 Task: Search one way flight ticket for 2 adults, 2 children, 2 infants in seat in first from Durango: Durango√la Plata County Airport to Gillette: Gillette Campbell County Airport on 5-1-2023. Choice of flights is Southwest. Number of bags: 1 checked bag. Price is upto 105000. Outbound departure time preference is 16:30.
Action: Mouse moved to (224, 183)
Screenshot: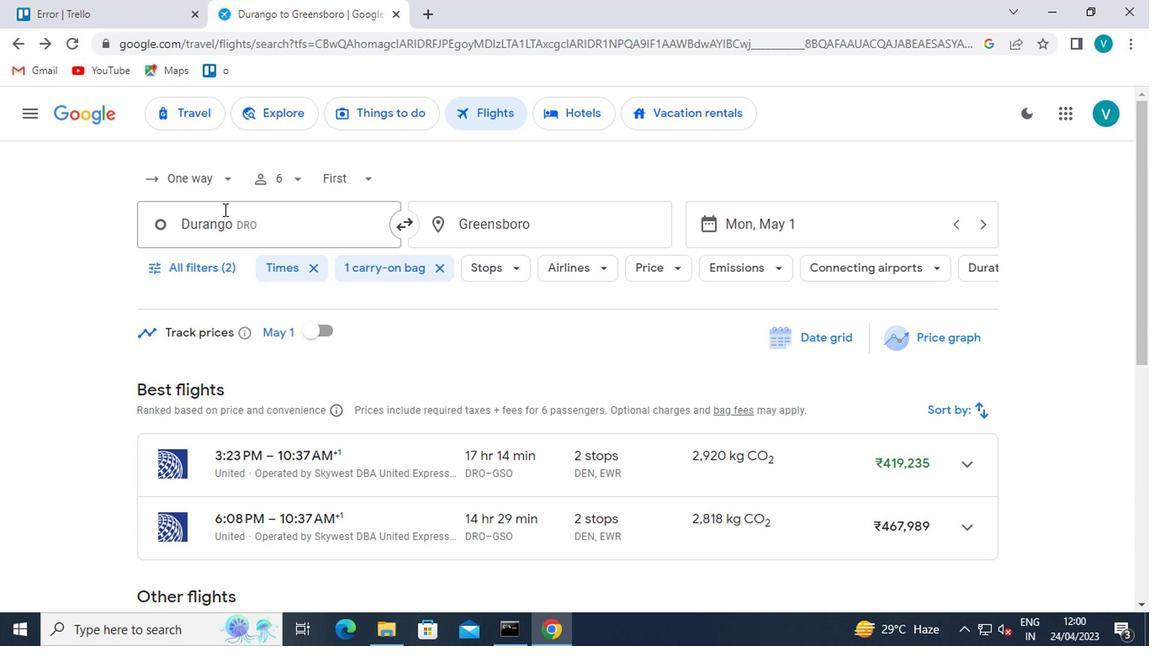 
Action: Mouse pressed left at (224, 183)
Screenshot: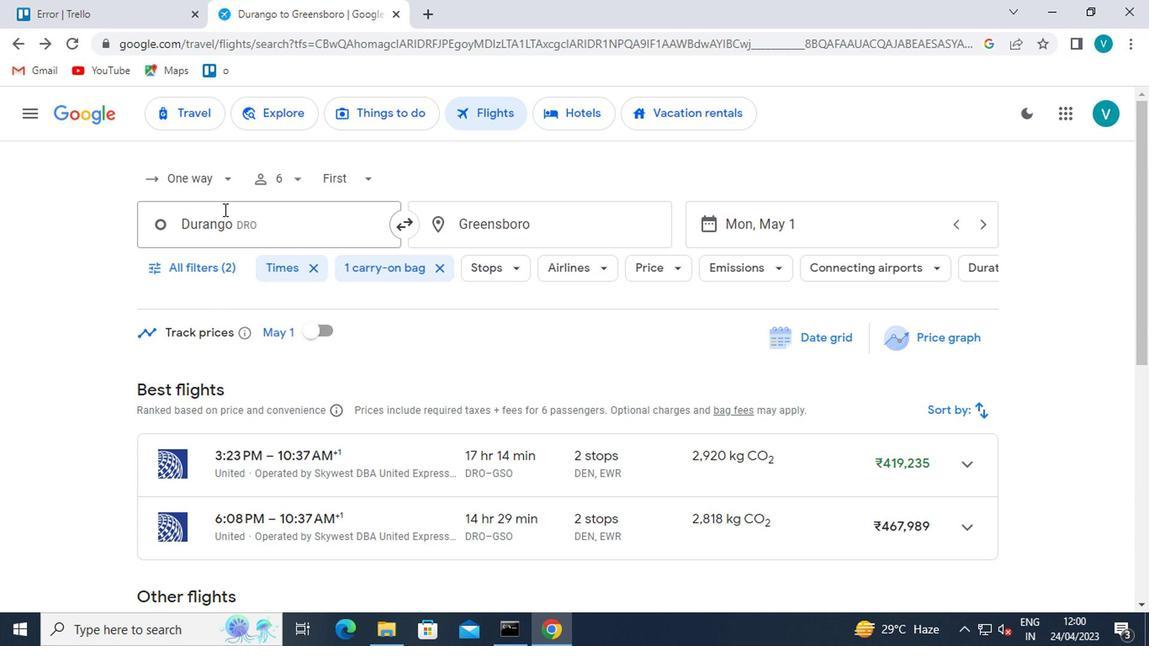 
Action: Mouse moved to (207, 265)
Screenshot: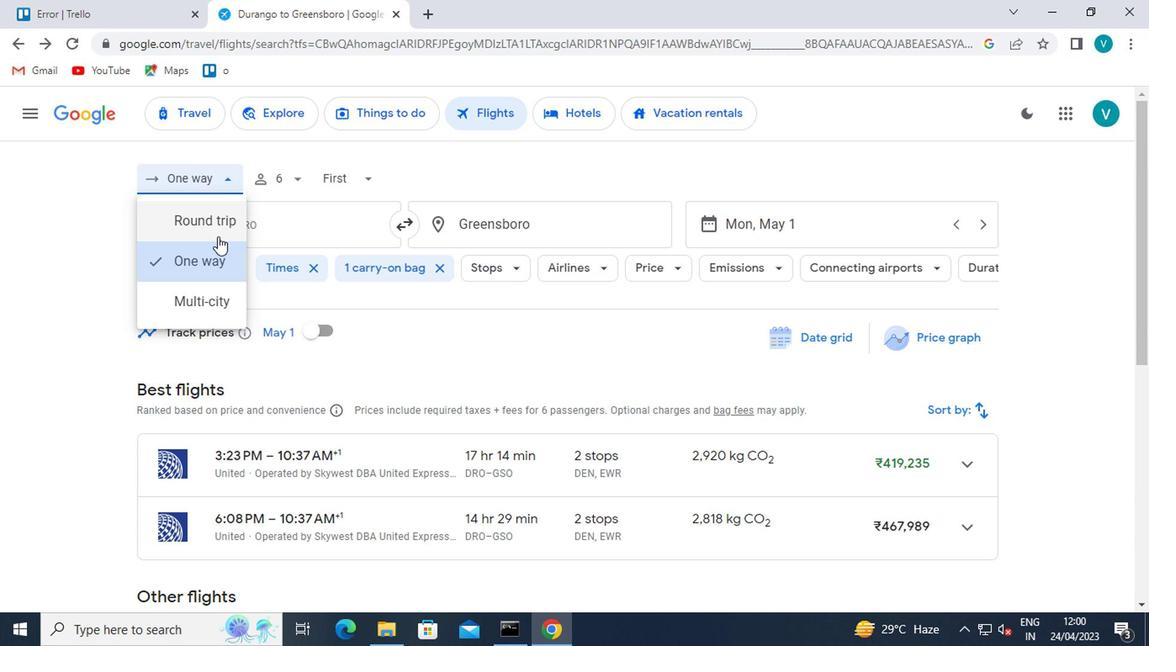 
Action: Mouse pressed left at (207, 265)
Screenshot: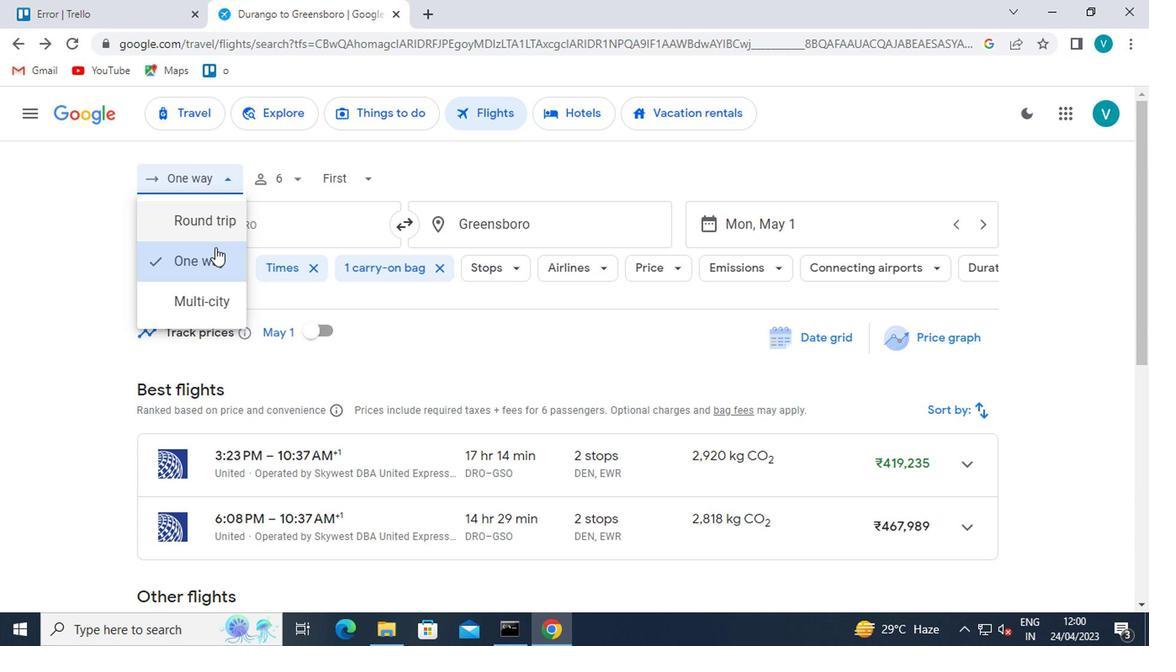 
Action: Mouse moved to (296, 181)
Screenshot: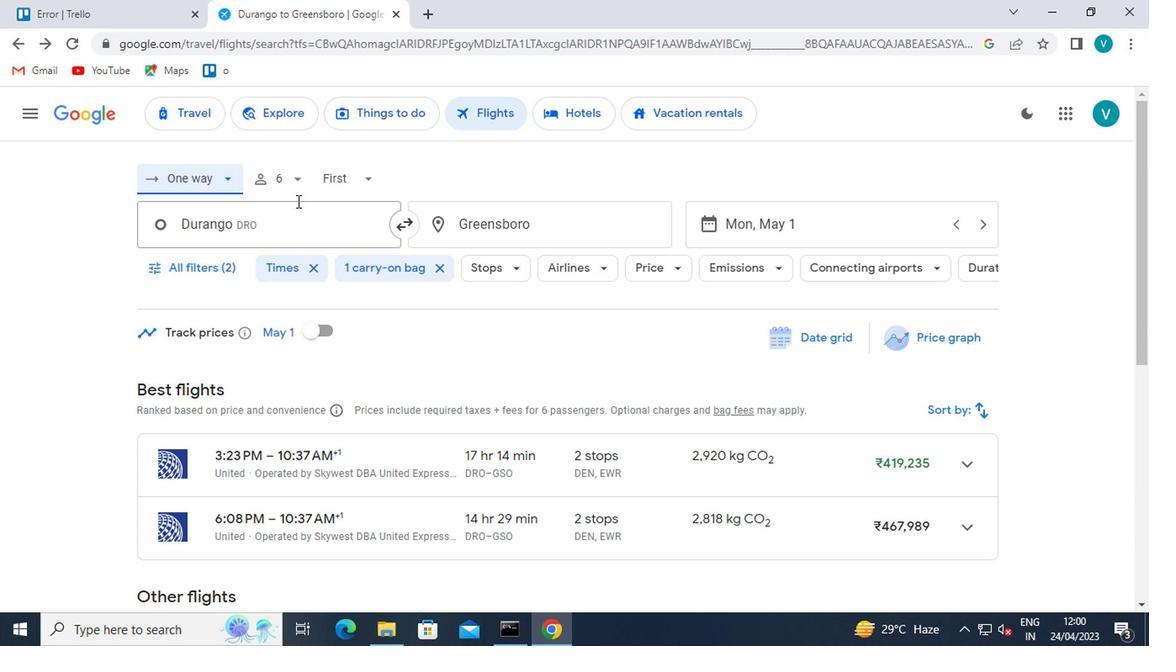 
Action: Mouse pressed left at (296, 181)
Screenshot: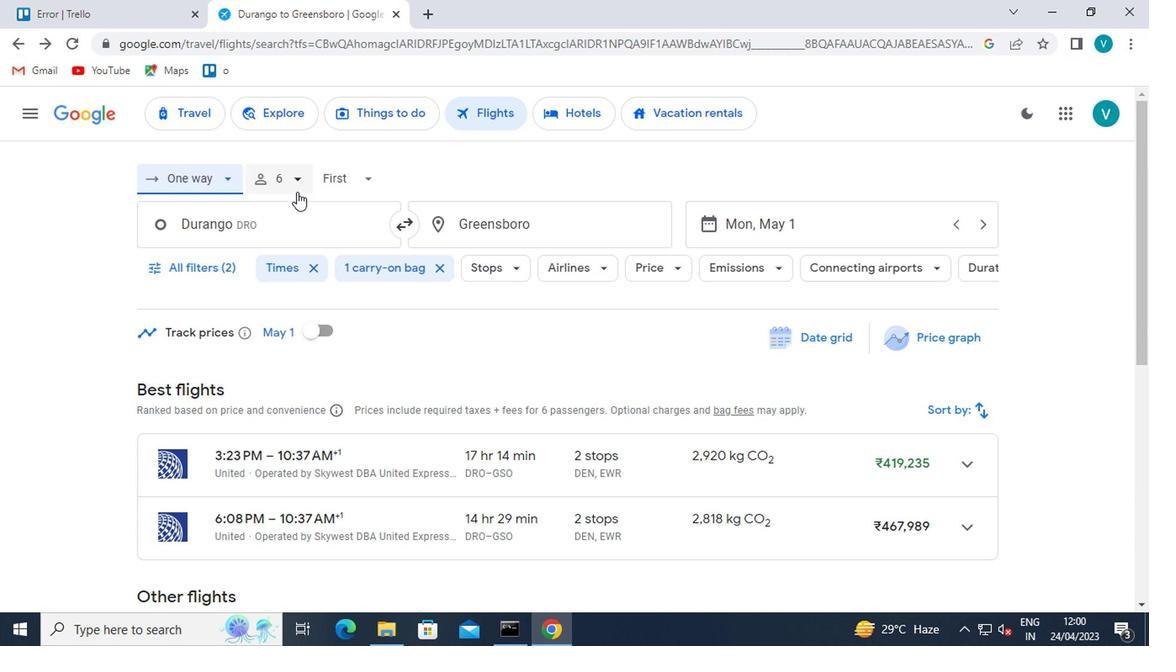 
Action: Mouse moved to (412, 392)
Screenshot: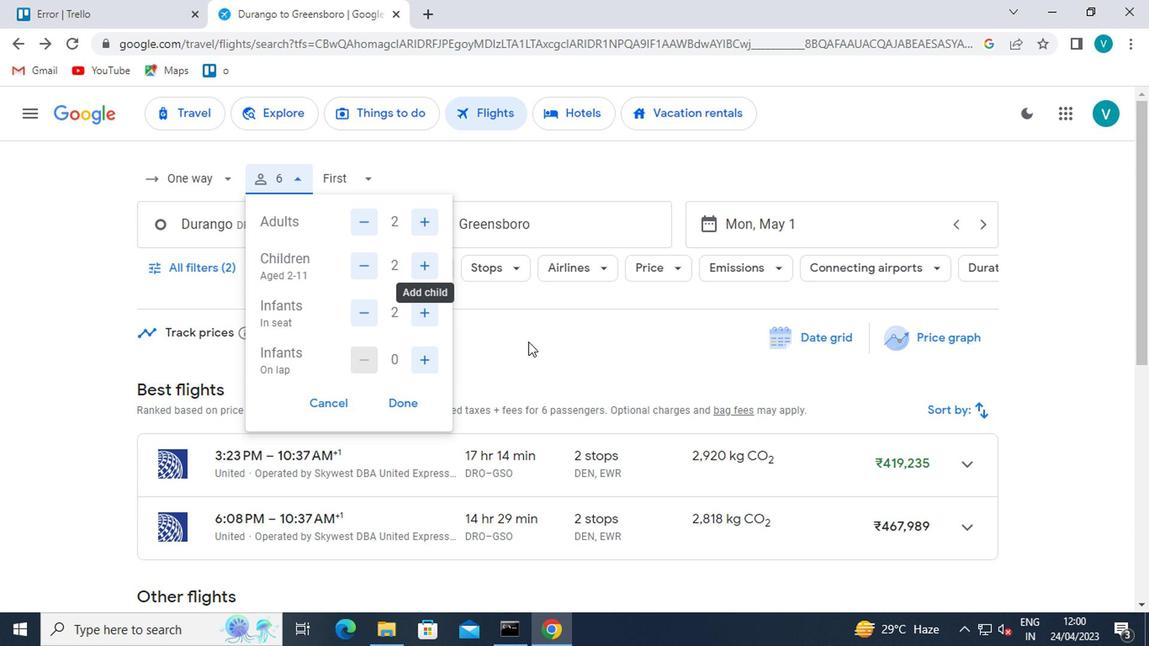 
Action: Mouse pressed left at (412, 392)
Screenshot: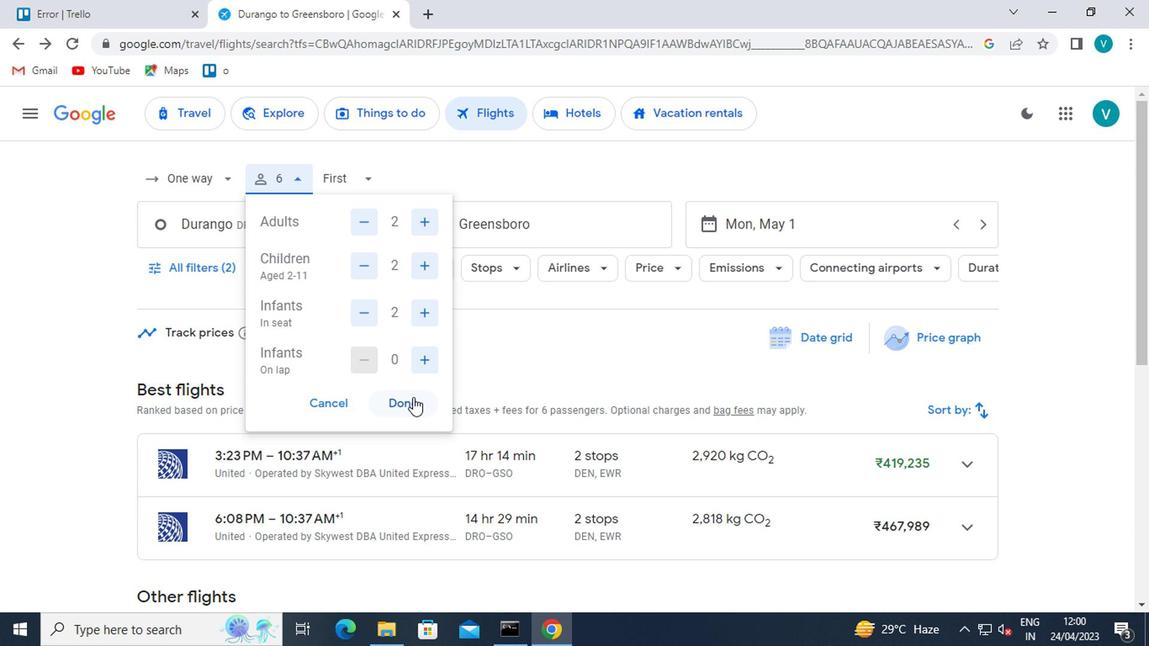 
Action: Mouse moved to (286, 223)
Screenshot: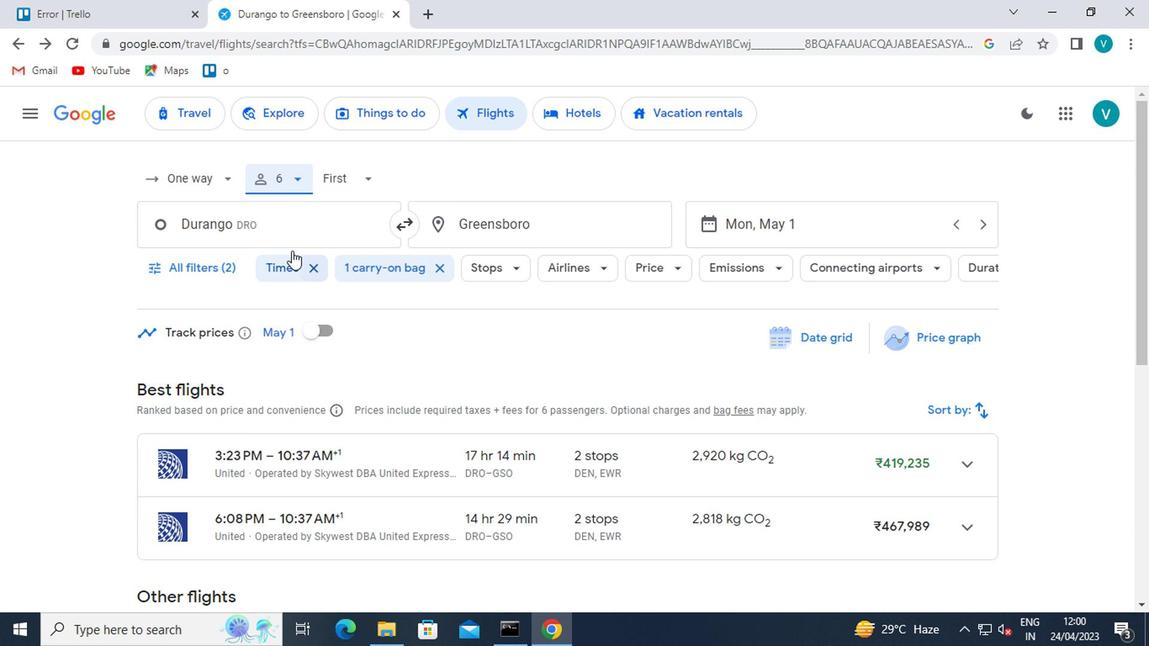 
Action: Mouse pressed left at (286, 223)
Screenshot: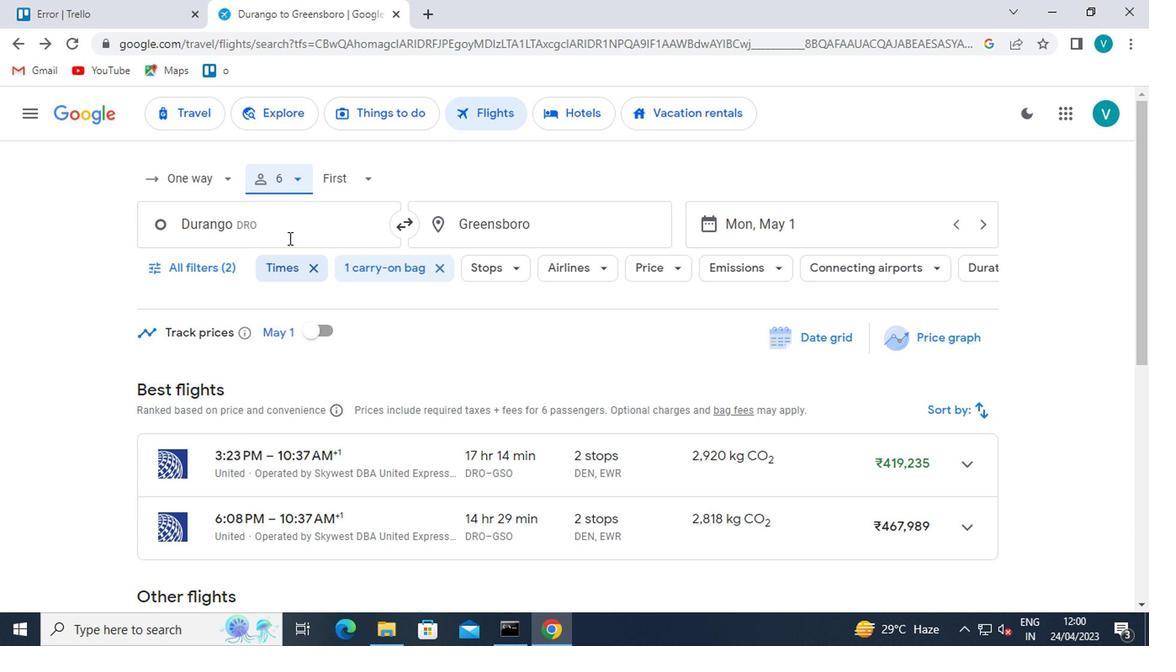 
Action: Mouse moved to (303, 315)
Screenshot: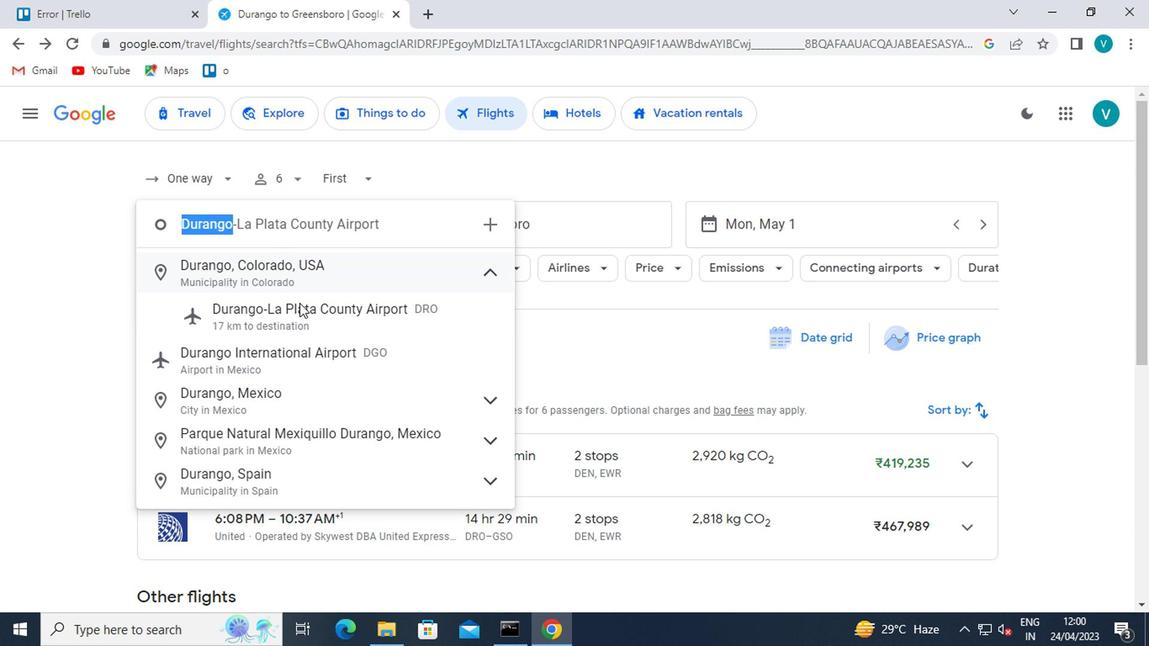 
Action: Mouse pressed left at (303, 315)
Screenshot: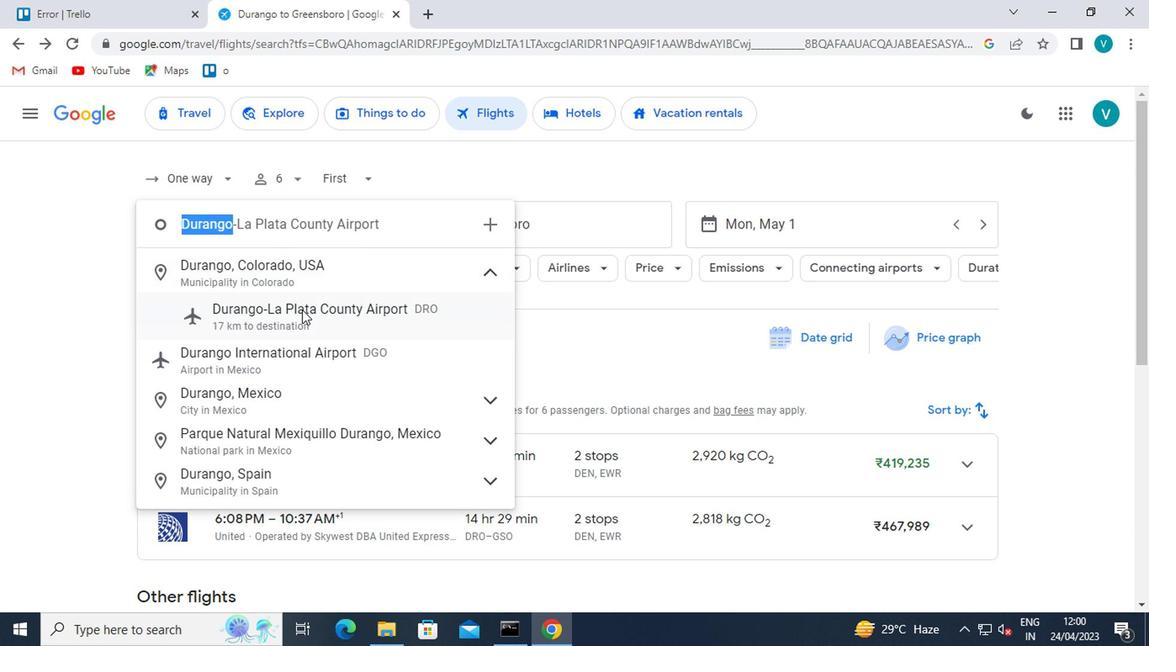 
Action: Mouse moved to (568, 226)
Screenshot: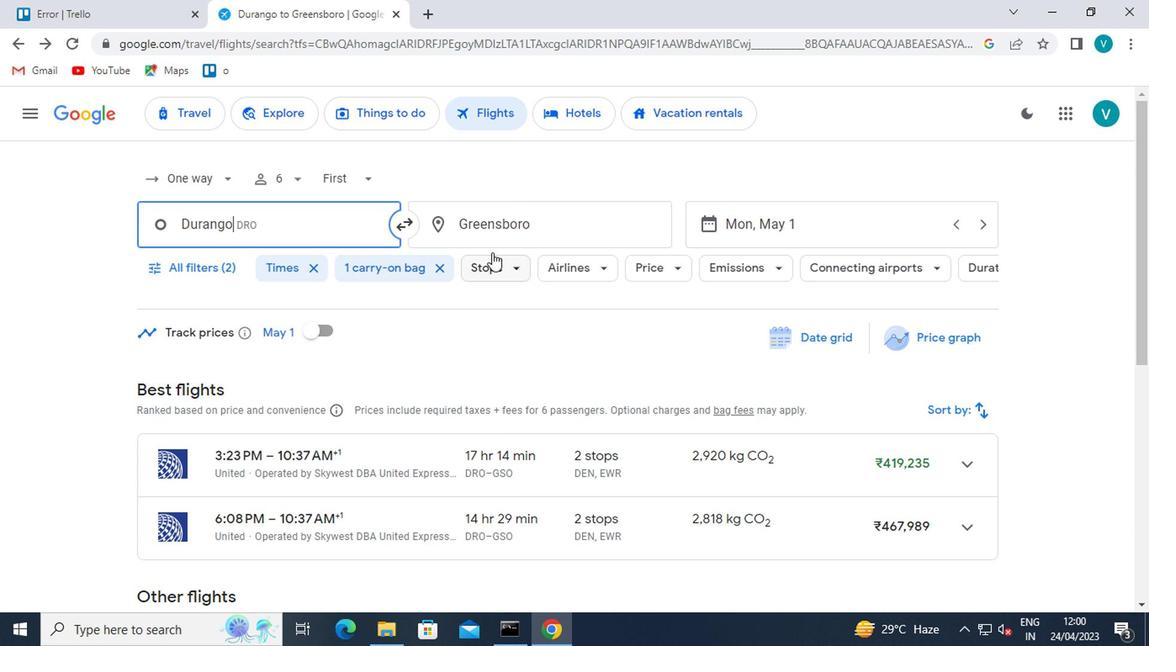 
Action: Mouse pressed left at (568, 226)
Screenshot: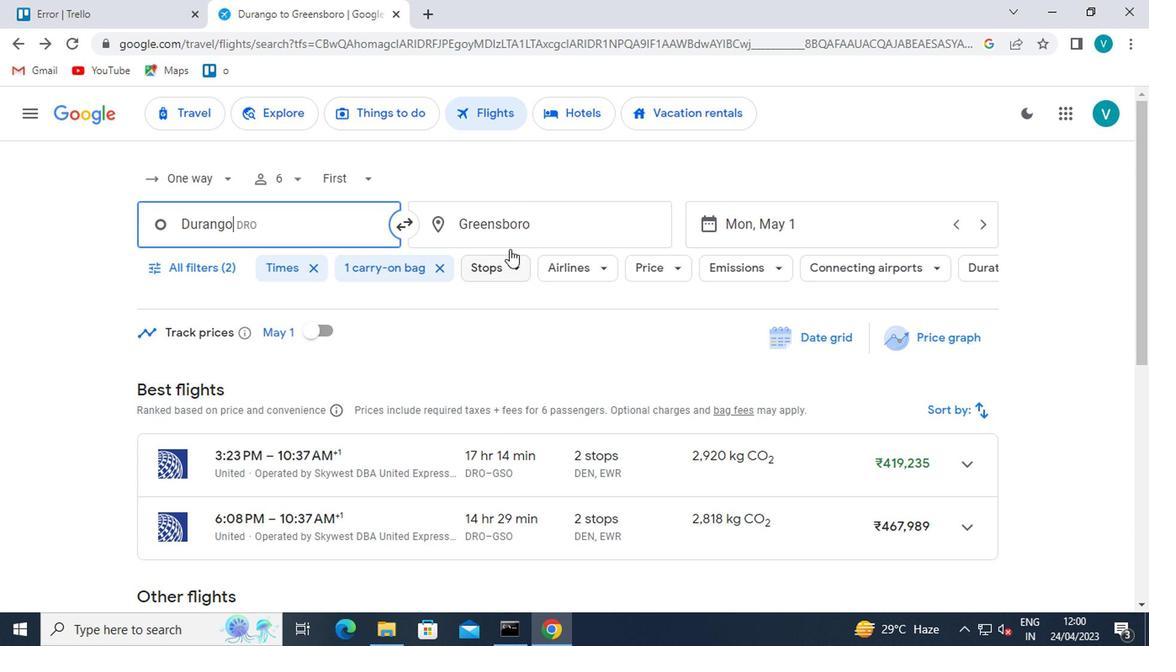 
Action: Key pressed <Key.shift>GILLETTE
Screenshot: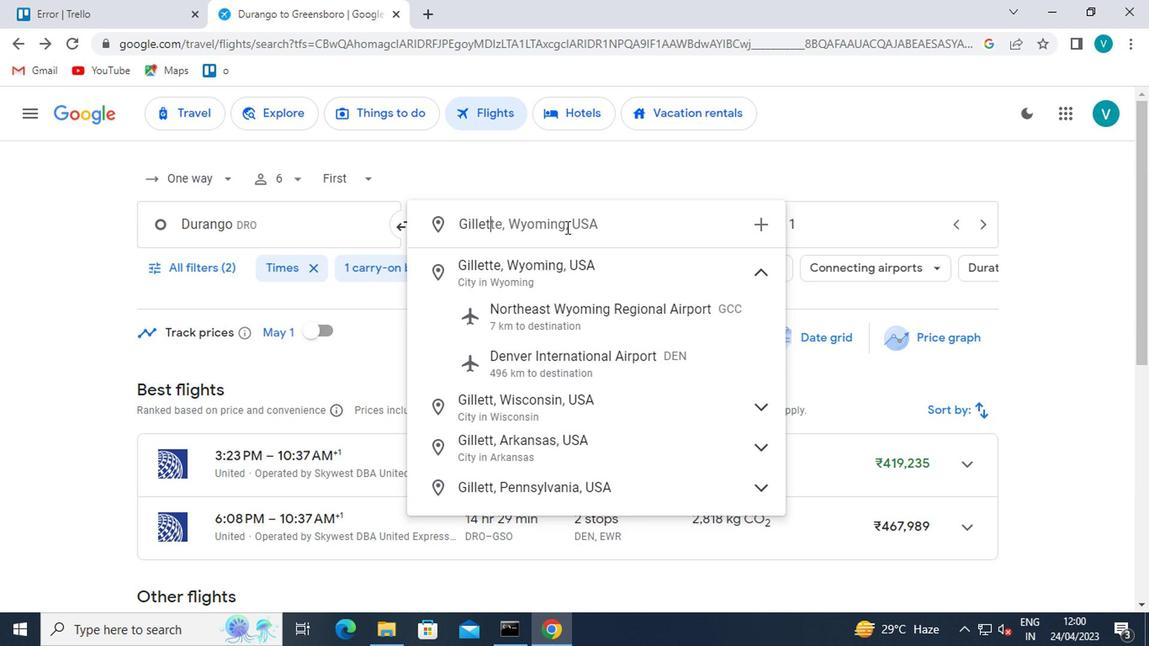 
Action: Mouse moved to (586, 210)
Screenshot: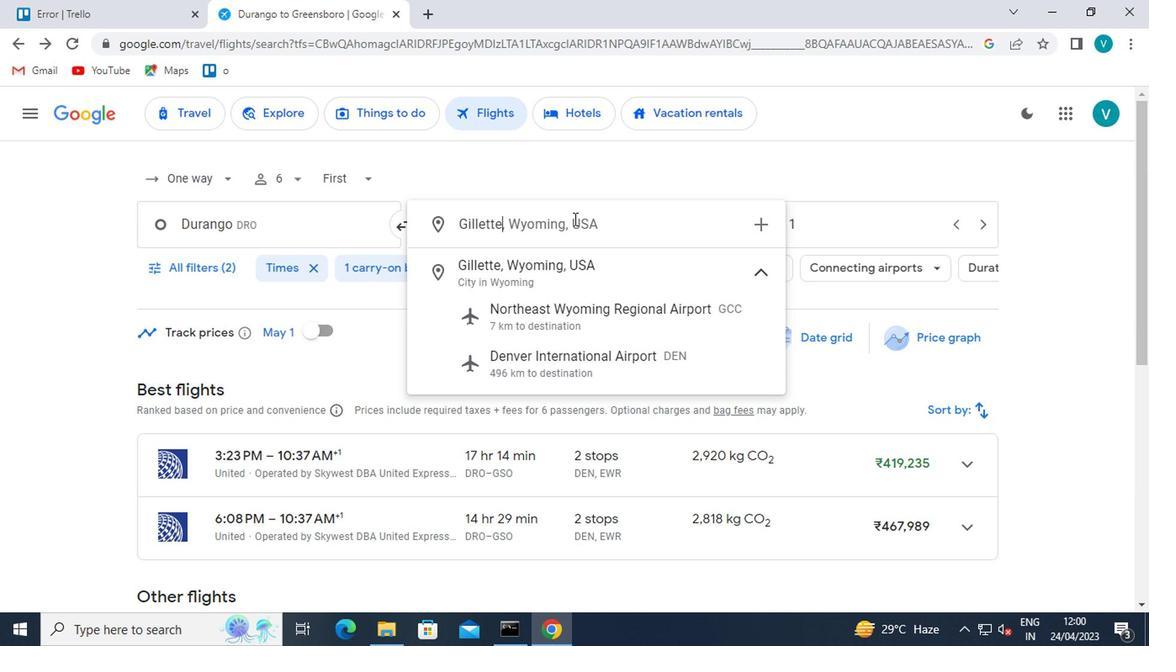 
Action: Key pressed <Key.enter>
Screenshot: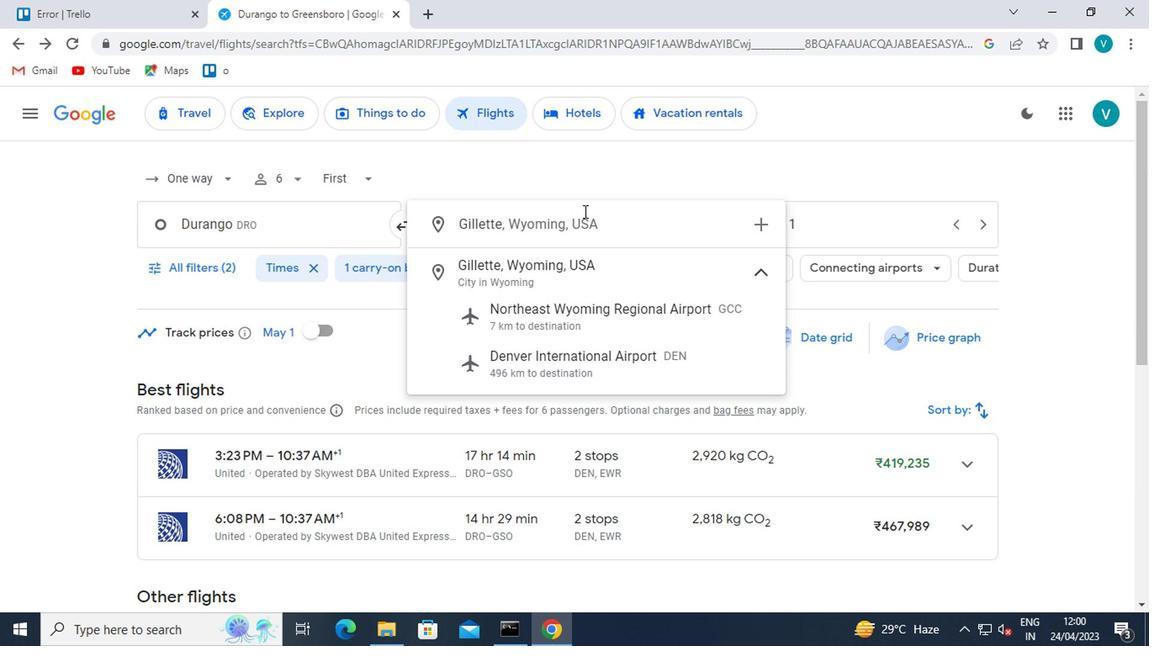 
Action: Mouse moved to (836, 232)
Screenshot: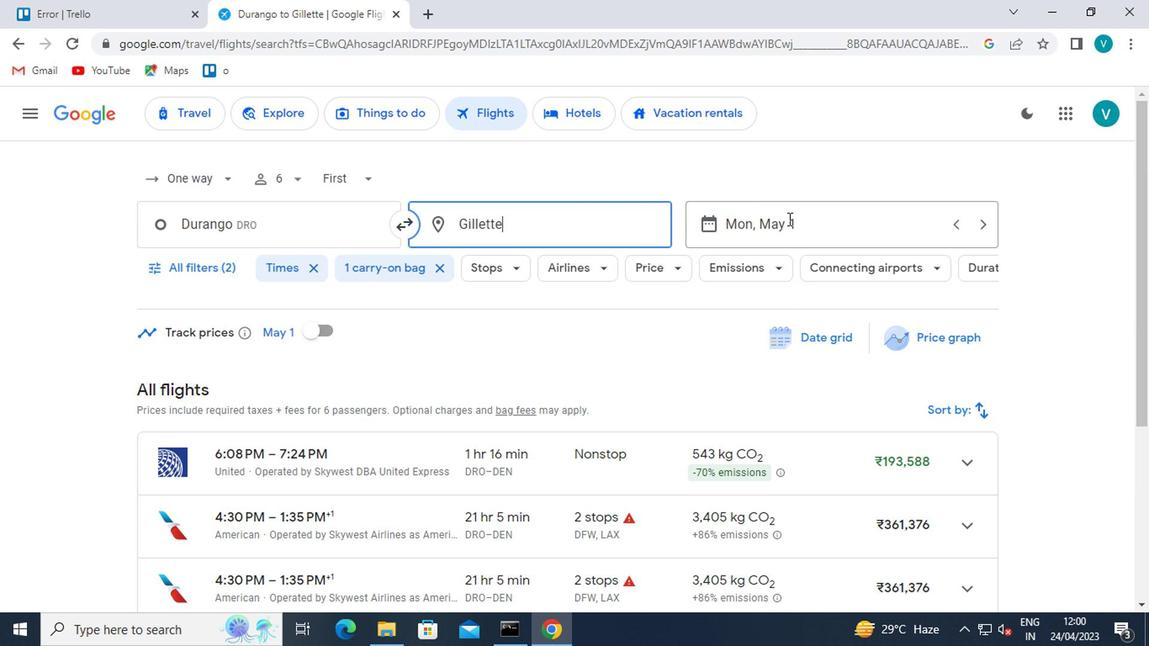
Action: Mouse pressed left at (836, 232)
Screenshot: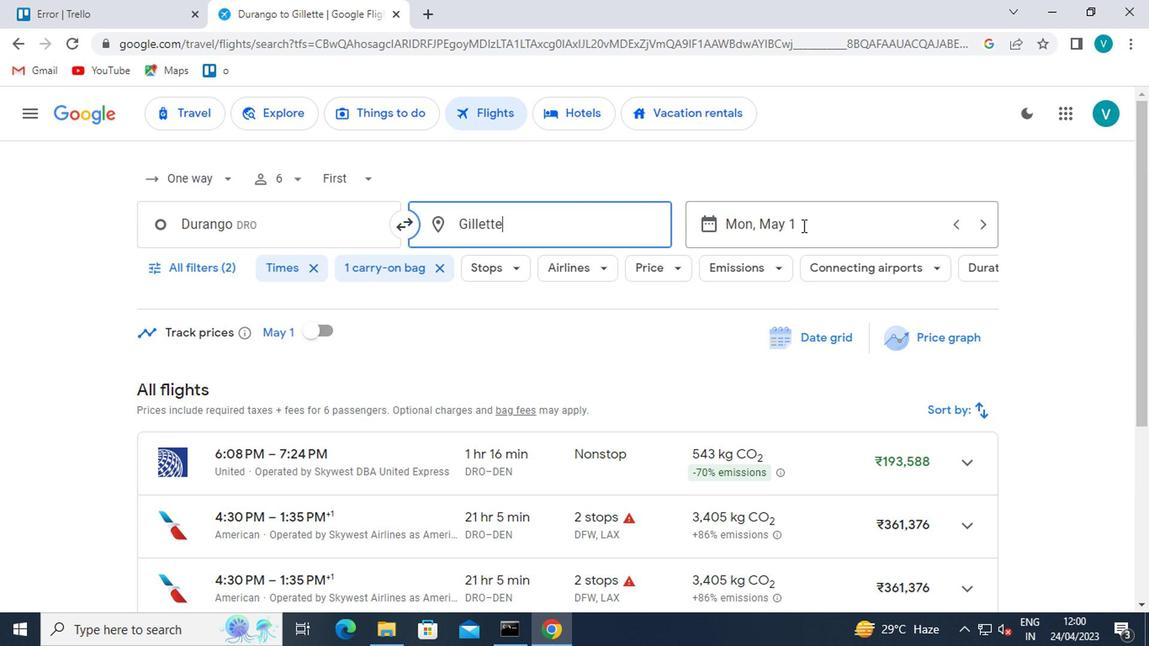 
Action: Mouse moved to (786, 295)
Screenshot: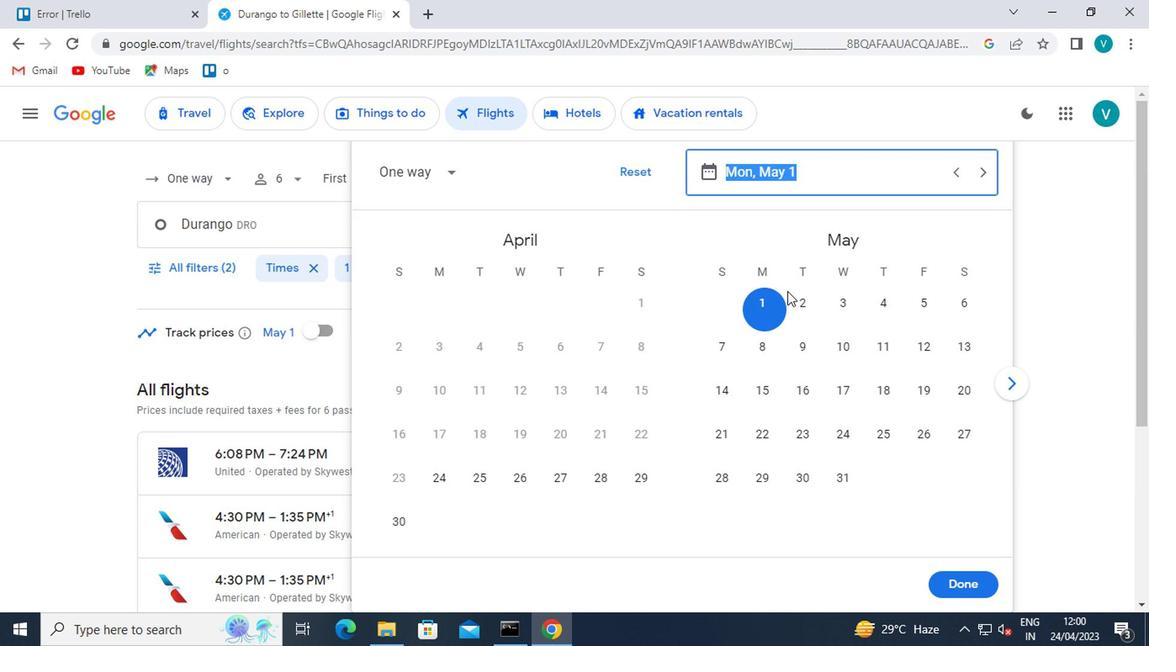 
Action: Mouse pressed left at (786, 295)
Screenshot: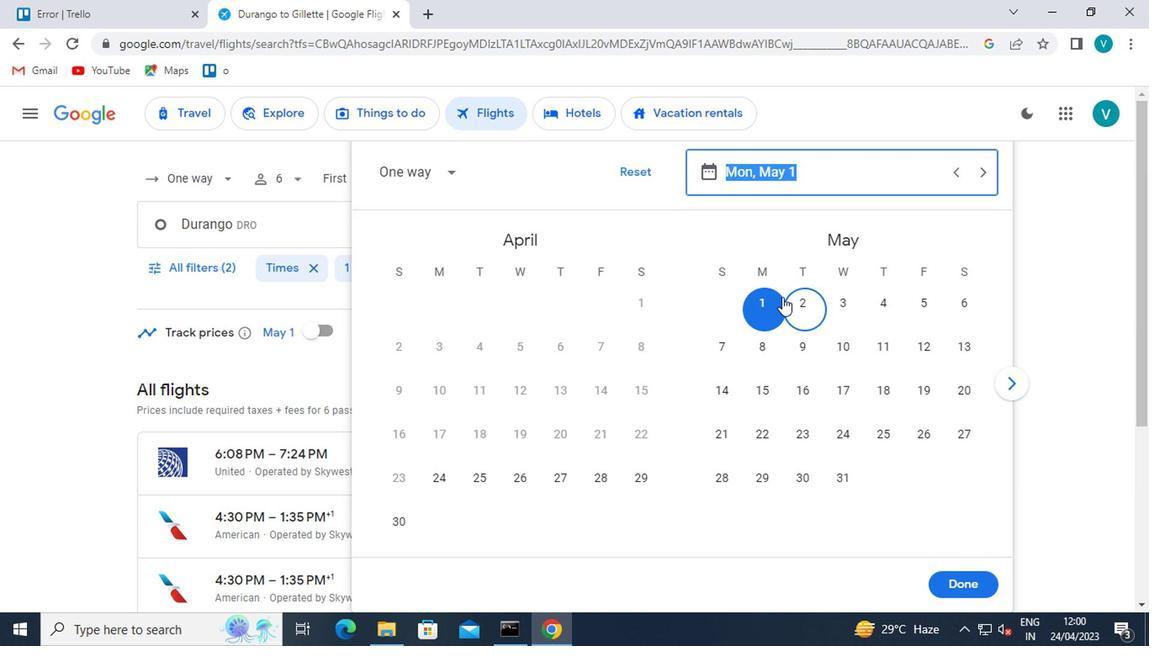 
Action: Mouse moved to (992, 574)
Screenshot: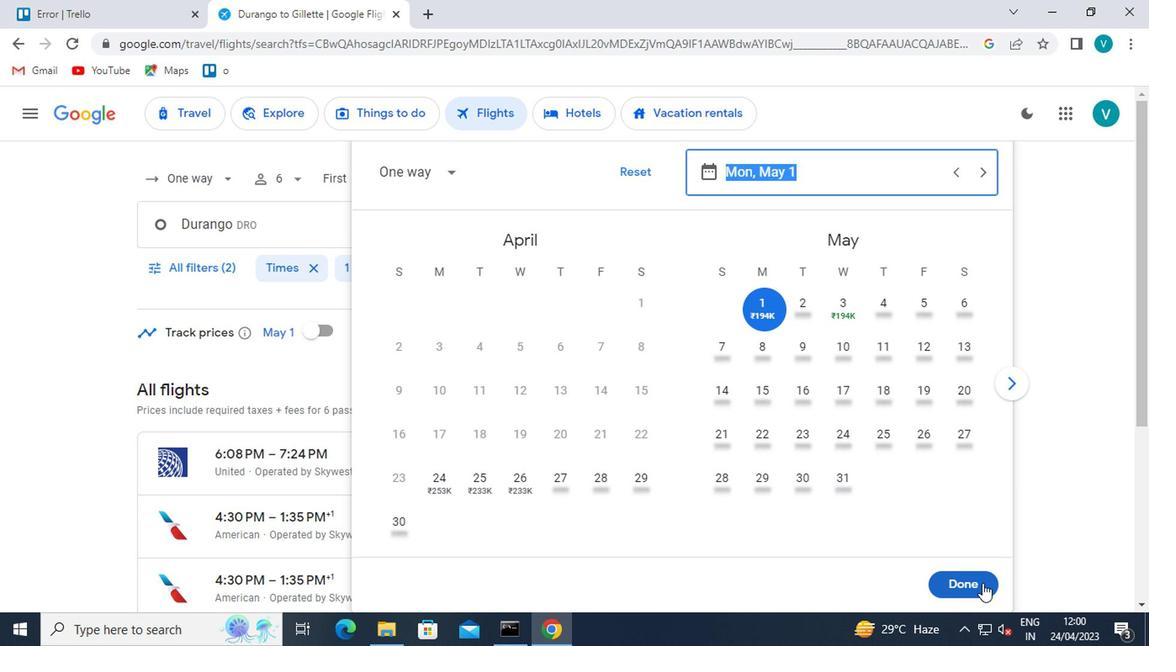 
Action: Mouse pressed left at (992, 574)
Screenshot: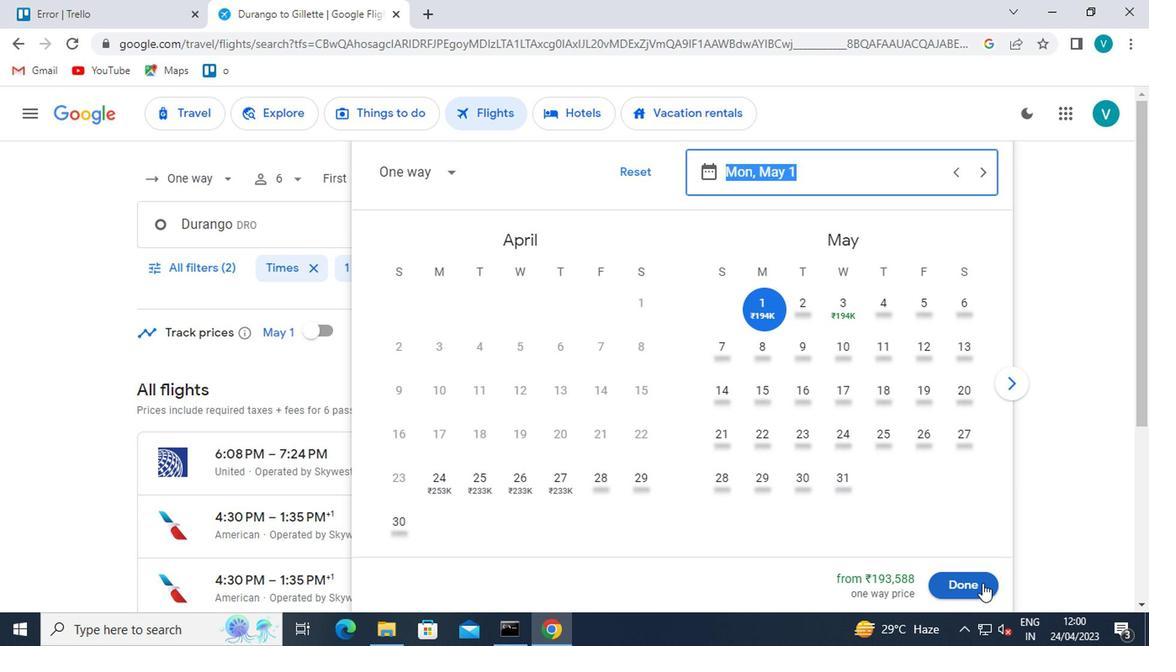 
Action: Mouse moved to (213, 270)
Screenshot: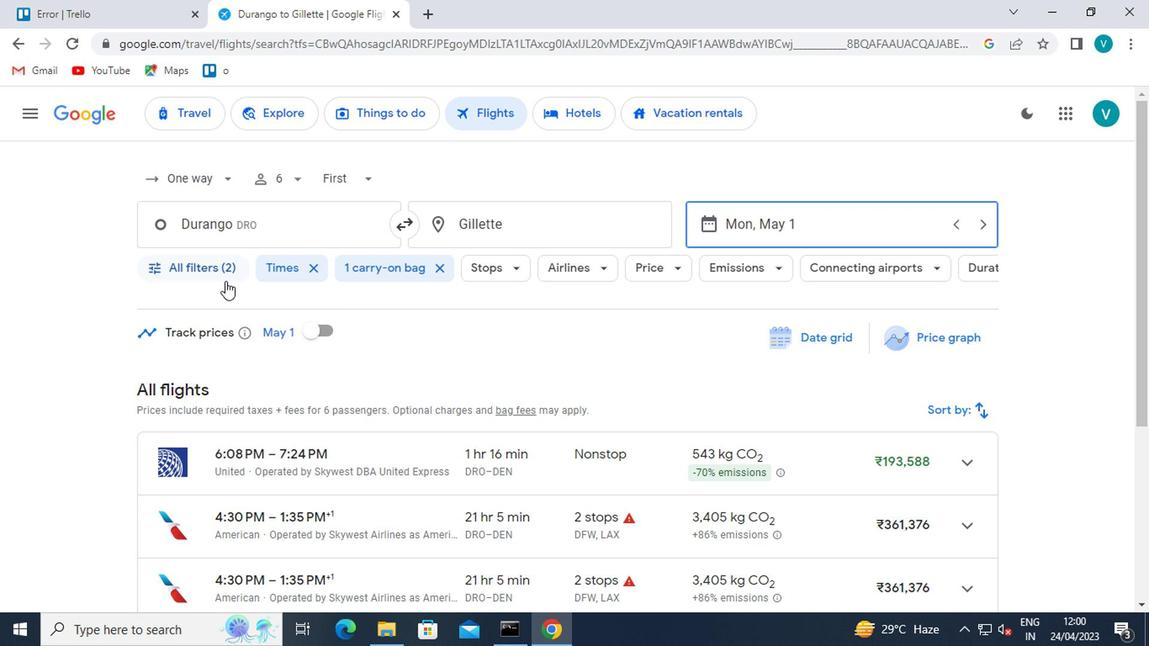 
Action: Mouse pressed left at (213, 270)
Screenshot: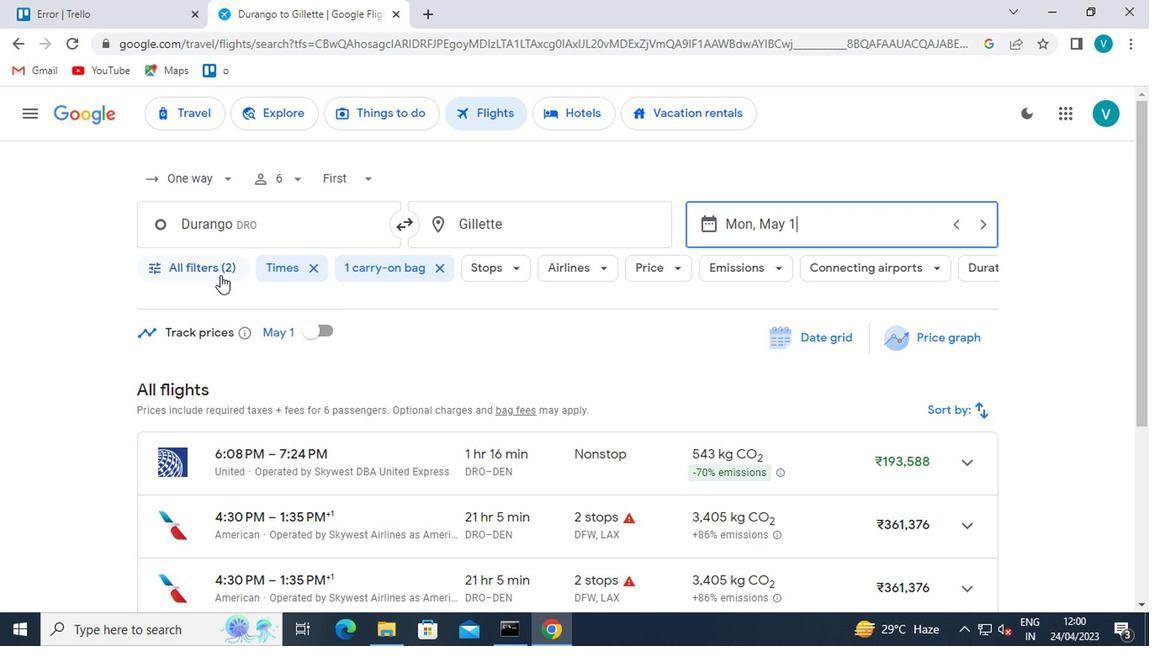 
Action: Mouse moved to (343, 447)
Screenshot: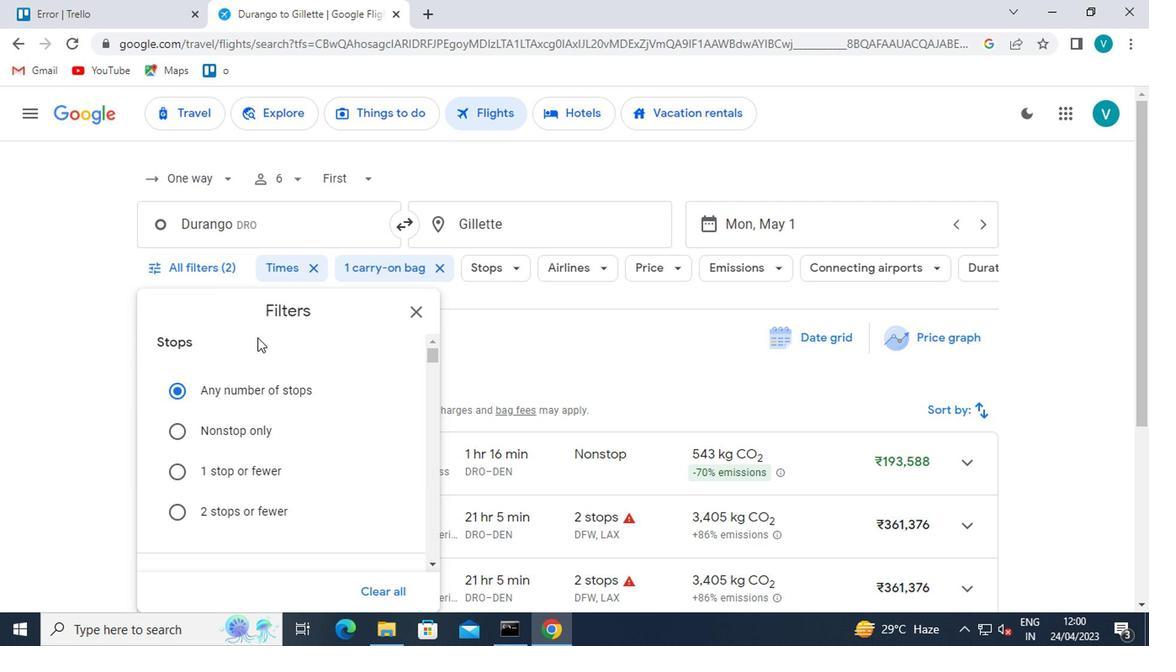 
Action: Mouse scrolled (343, 446) with delta (0, 0)
Screenshot: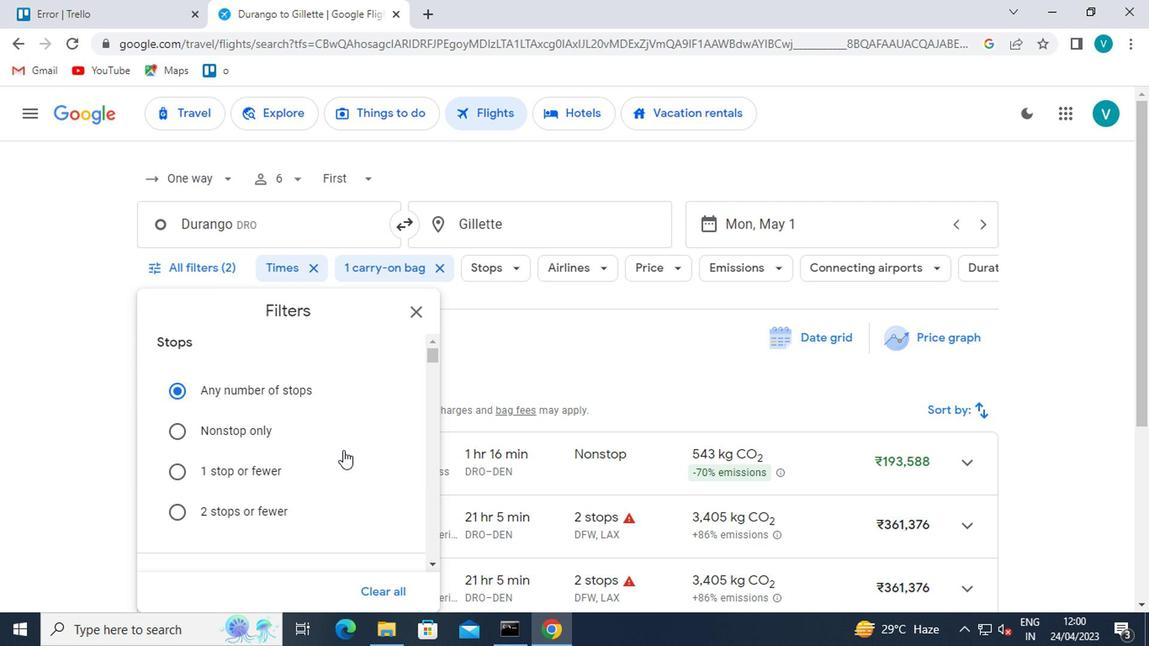 
Action: Mouse moved to (344, 447)
Screenshot: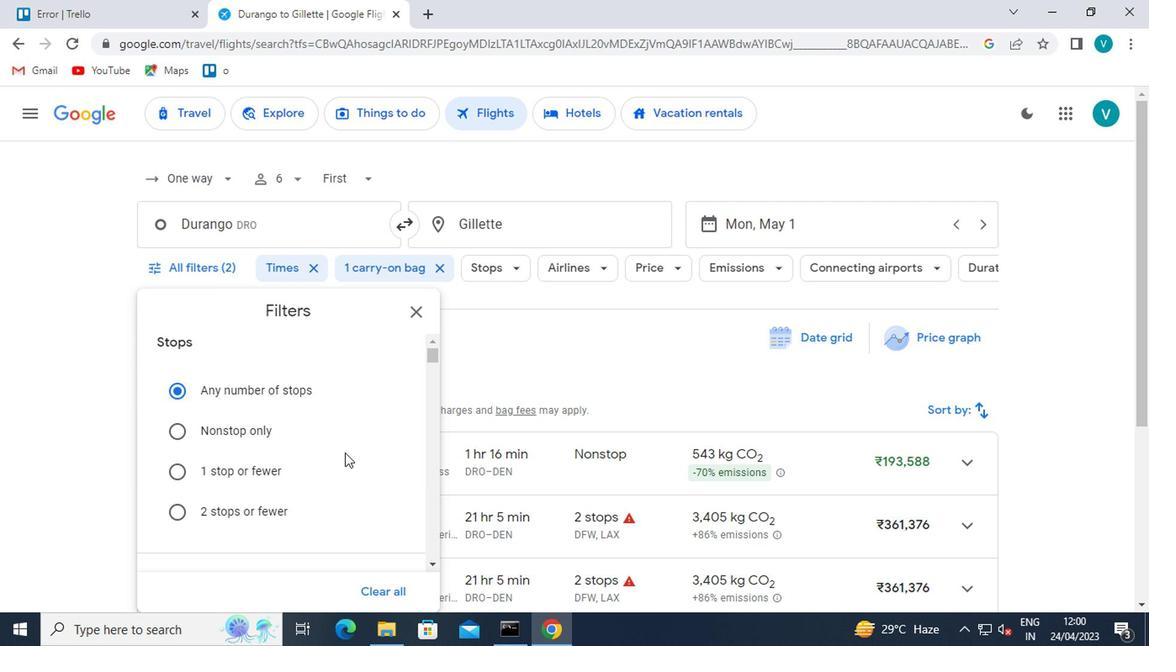 
Action: Mouse scrolled (344, 447) with delta (0, 0)
Screenshot: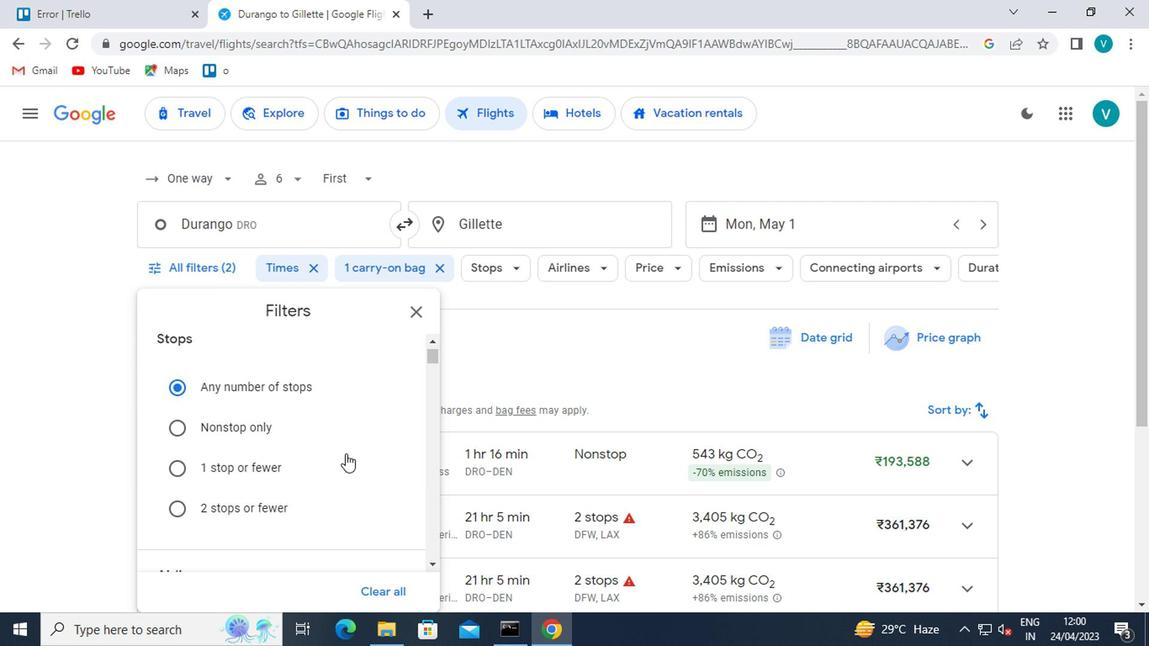 
Action: Mouse scrolled (344, 447) with delta (0, 0)
Screenshot: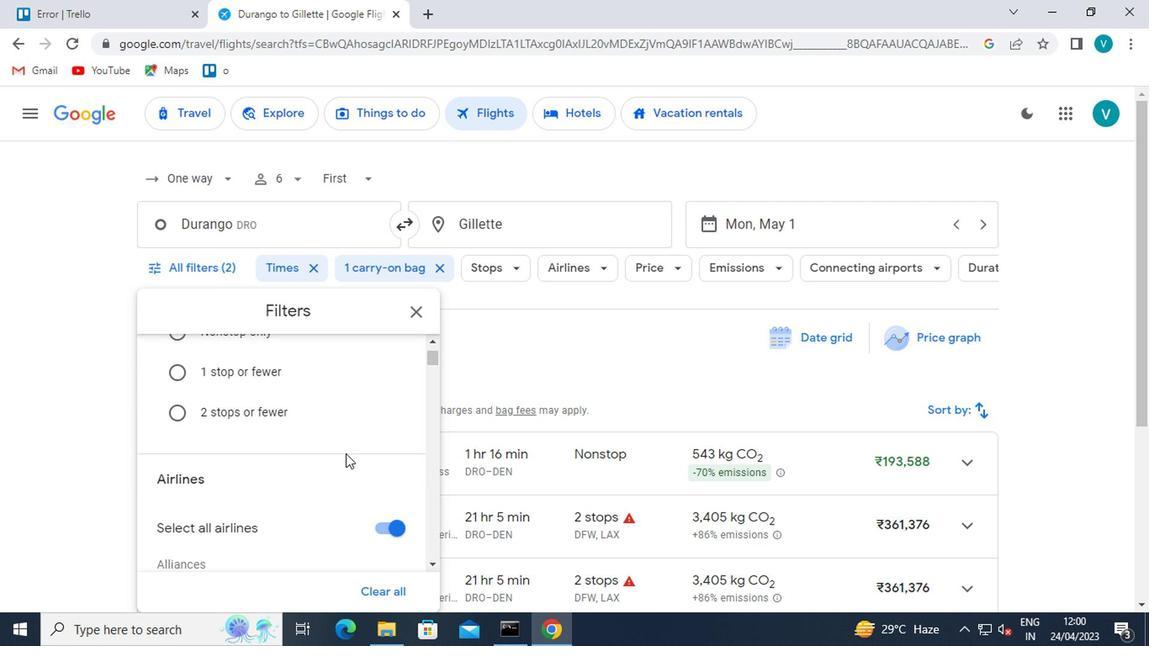 
Action: Mouse scrolled (344, 447) with delta (0, 0)
Screenshot: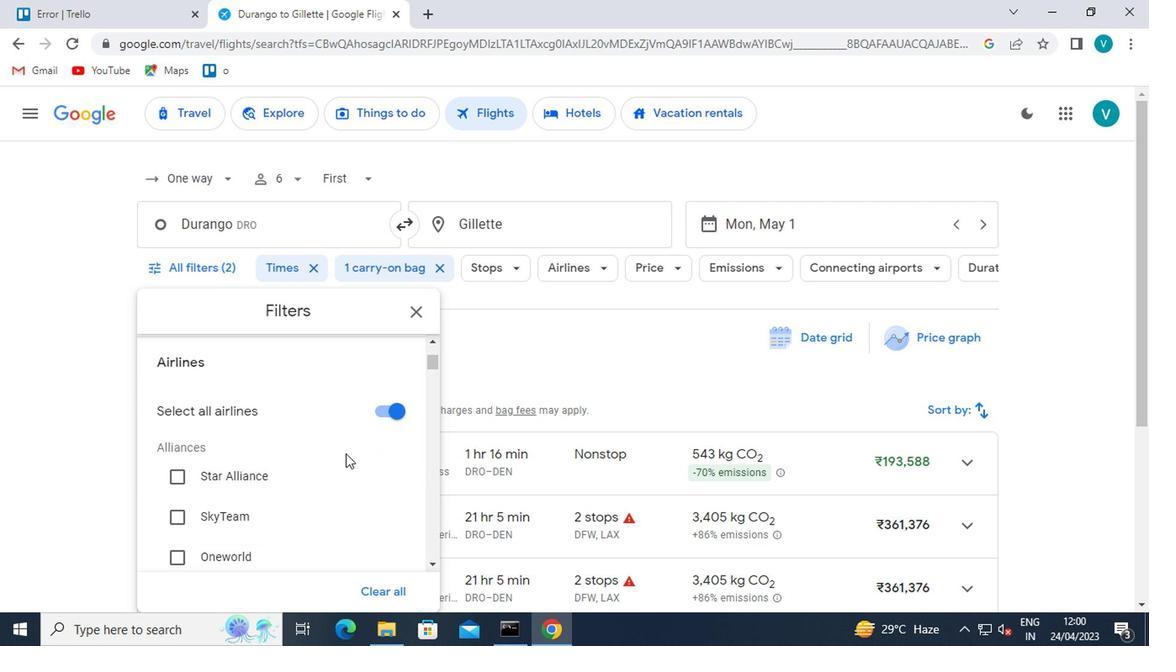 
Action: Mouse scrolled (344, 447) with delta (0, 0)
Screenshot: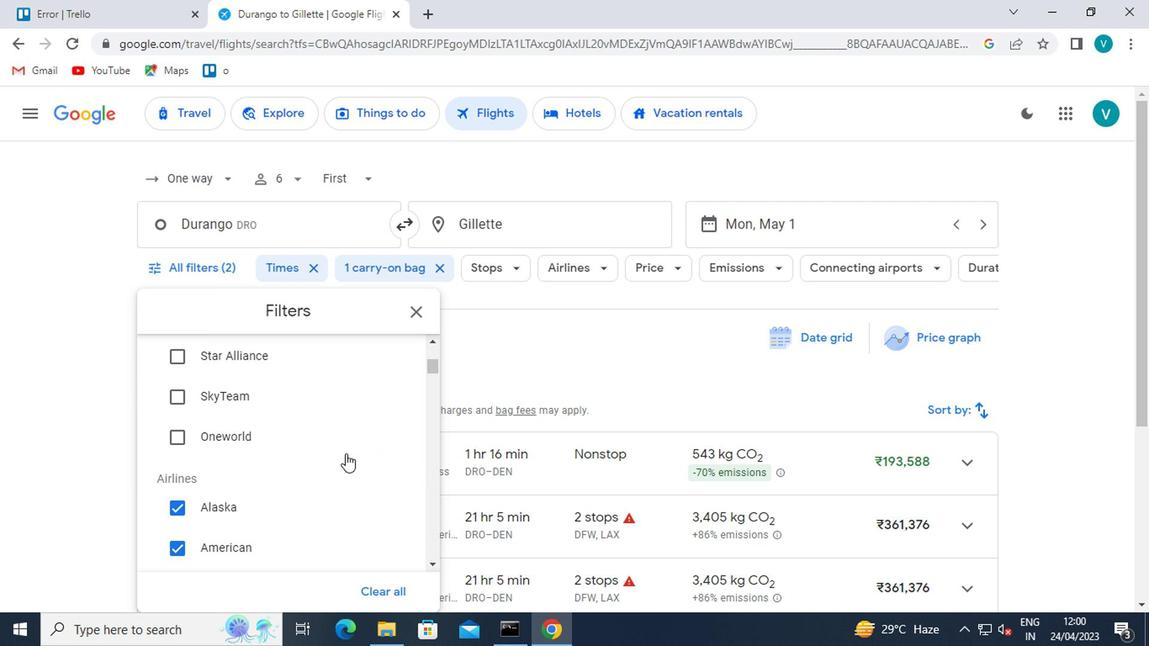 
Action: Mouse scrolled (344, 447) with delta (0, 0)
Screenshot: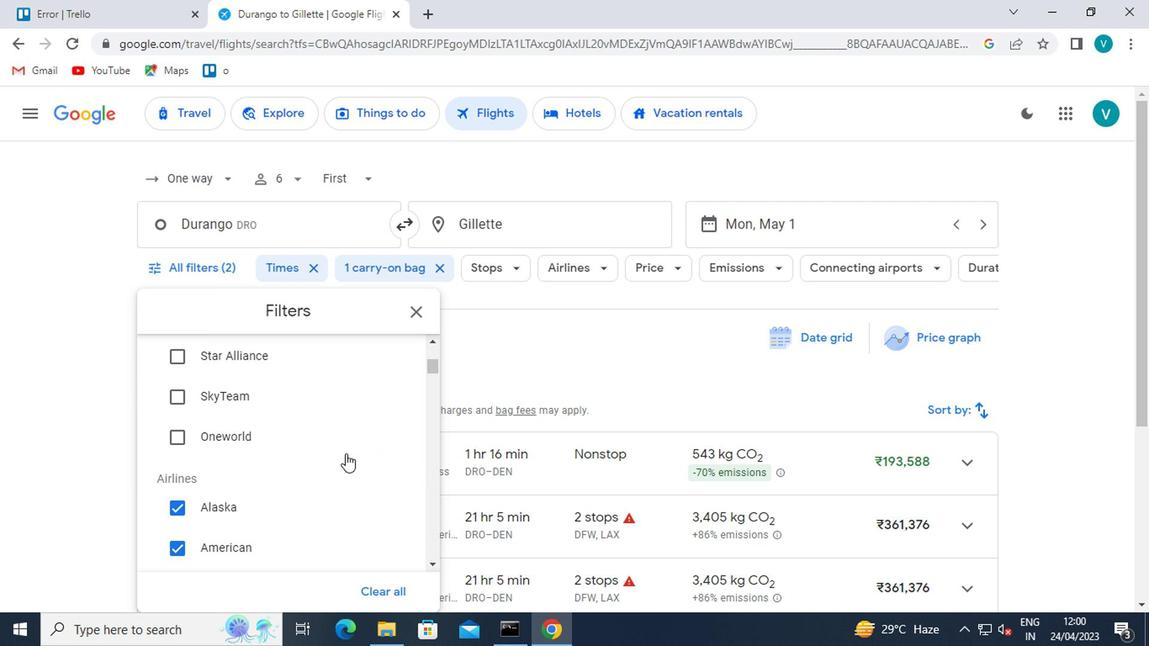 
Action: Mouse scrolled (344, 447) with delta (0, 0)
Screenshot: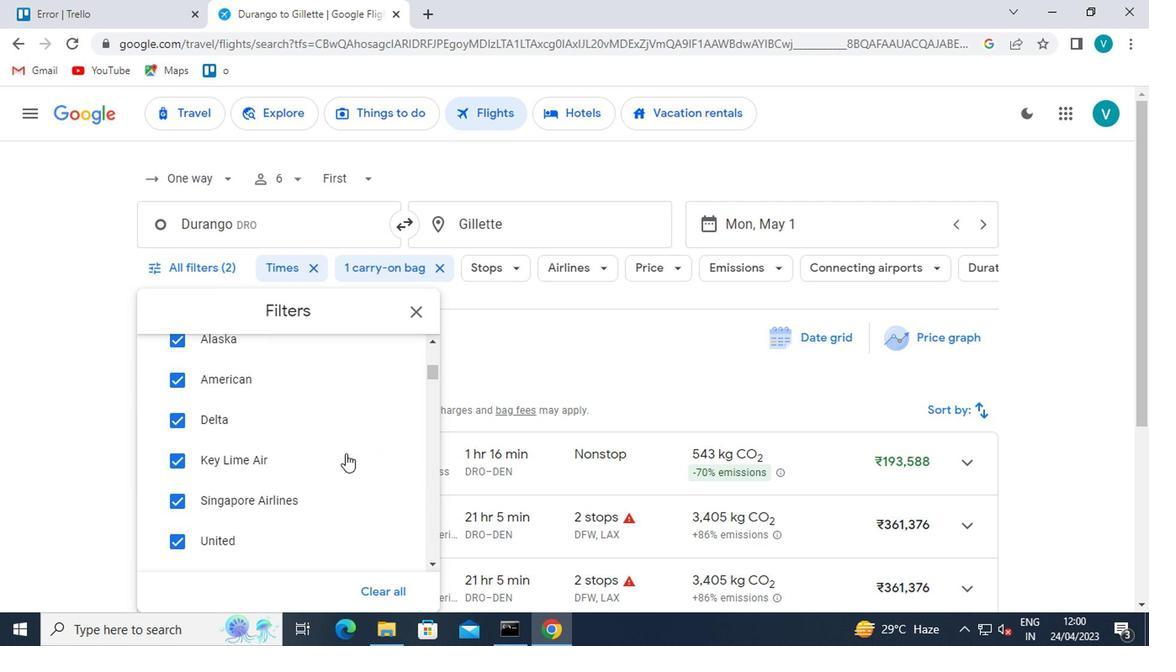 
Action: Mouse scrolled (344, 447) with delta (0, 0)
Screenshot: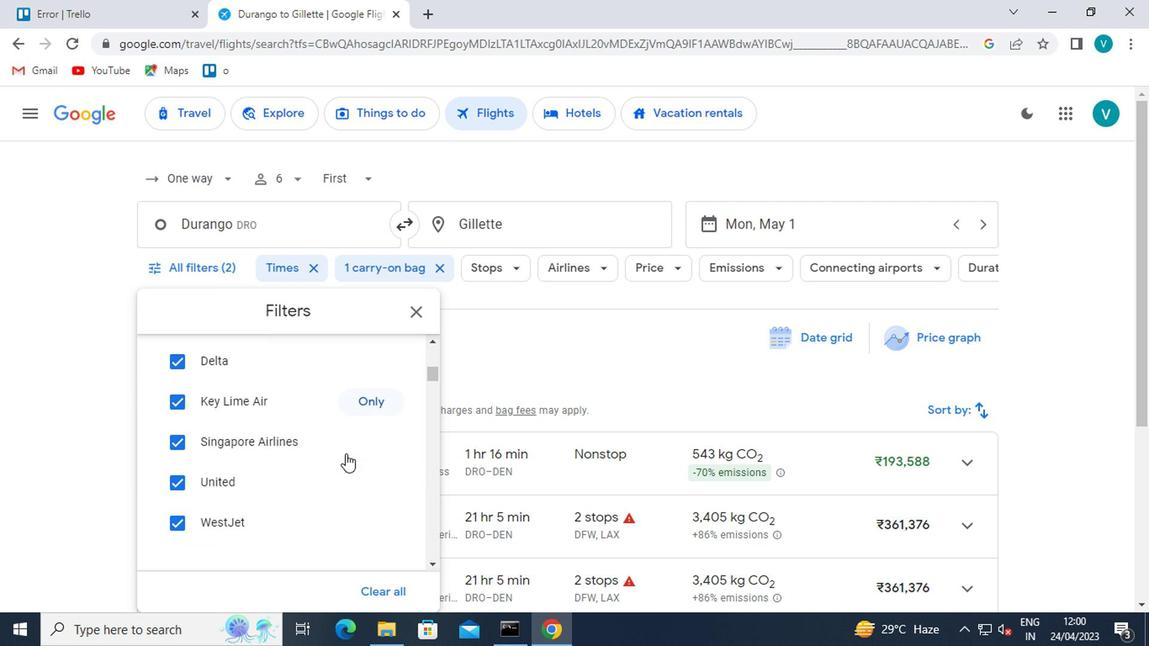 
Action: Mouse scrolled (344, 447) with delta (0, 0)
Screenshot: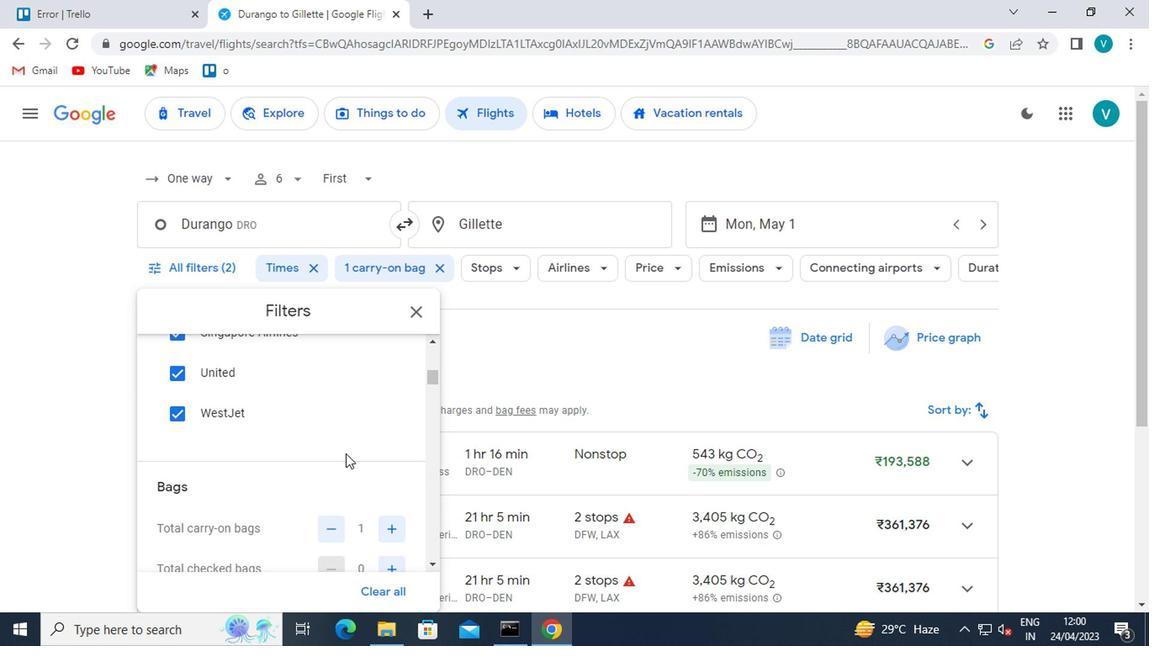 
Action: Mouse moved to (417, 471)
Screenshot: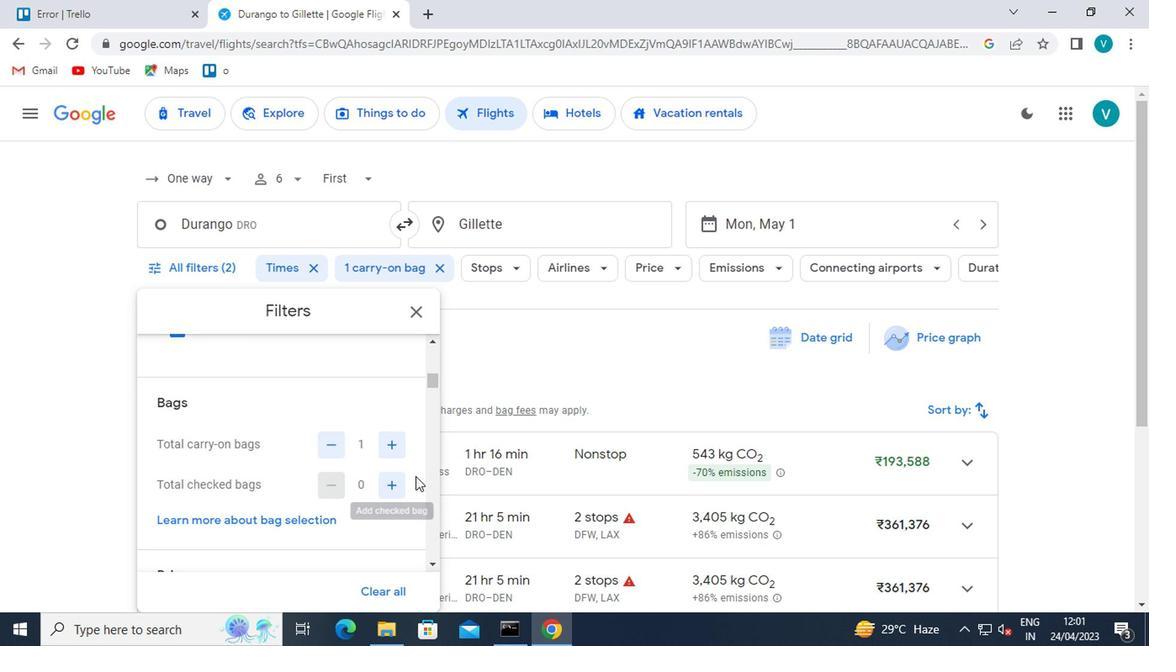 
Action: Mouse scrolled (417, 471) with delta (0, 0)
Screenshot: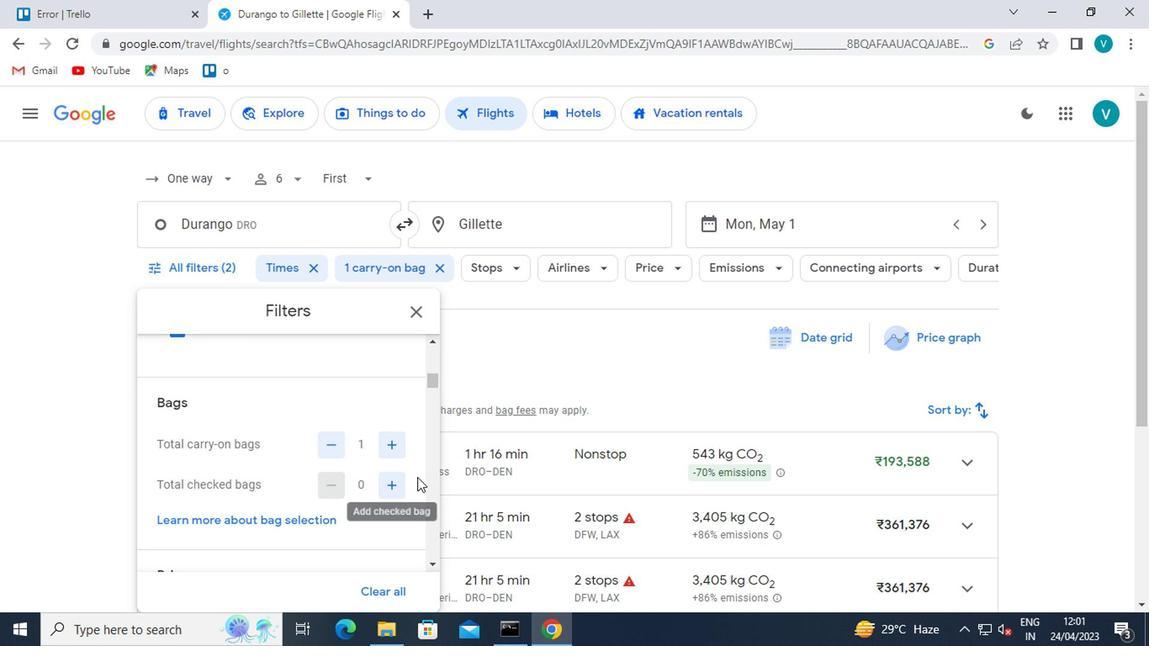 
Action: Mouse moved to (416, 474)
Screenshot: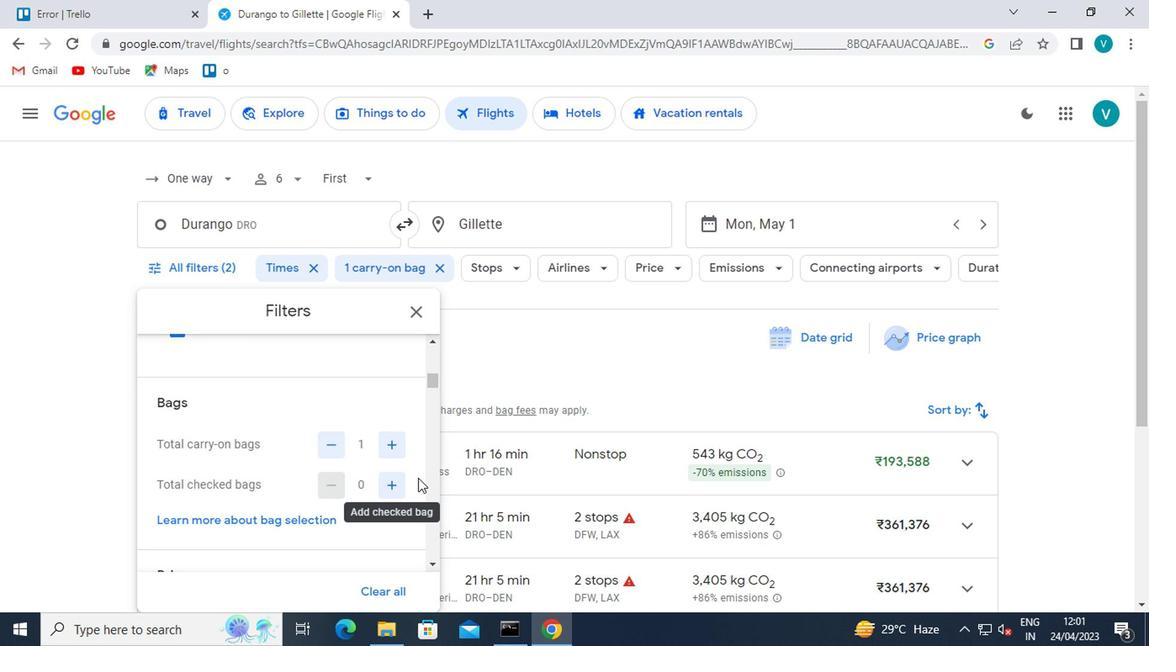 
Action: Mouse scrolled (416, 473) with delta (0, 0)
Screenshot: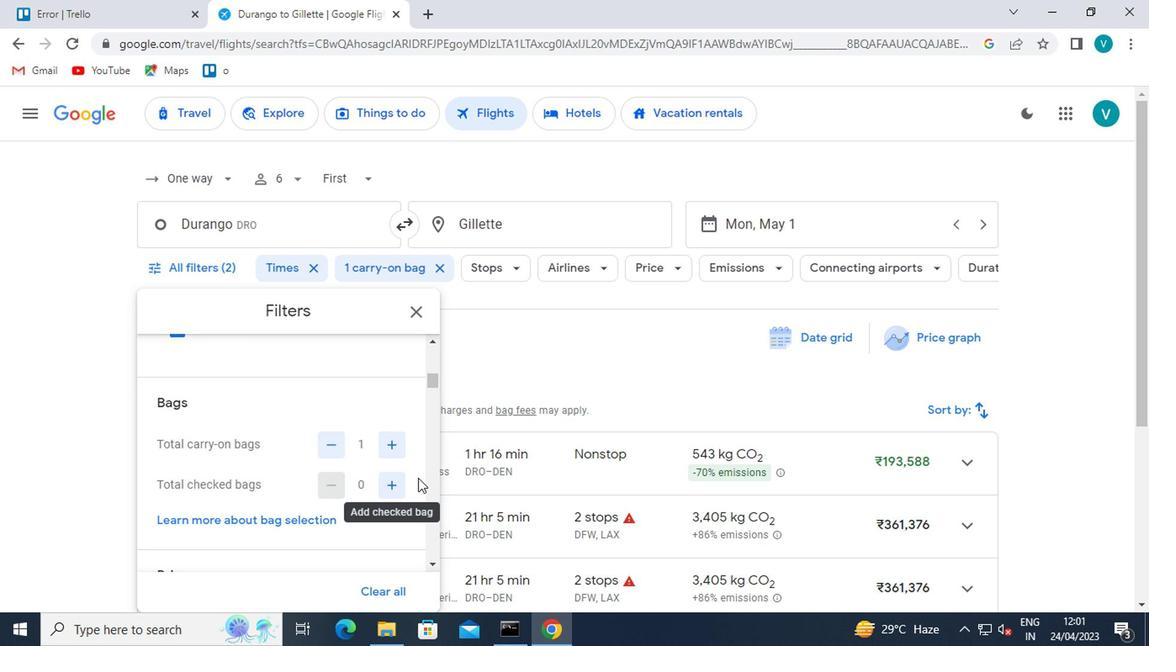 
Action: Mouse moved to (392, 474)
Screenshot: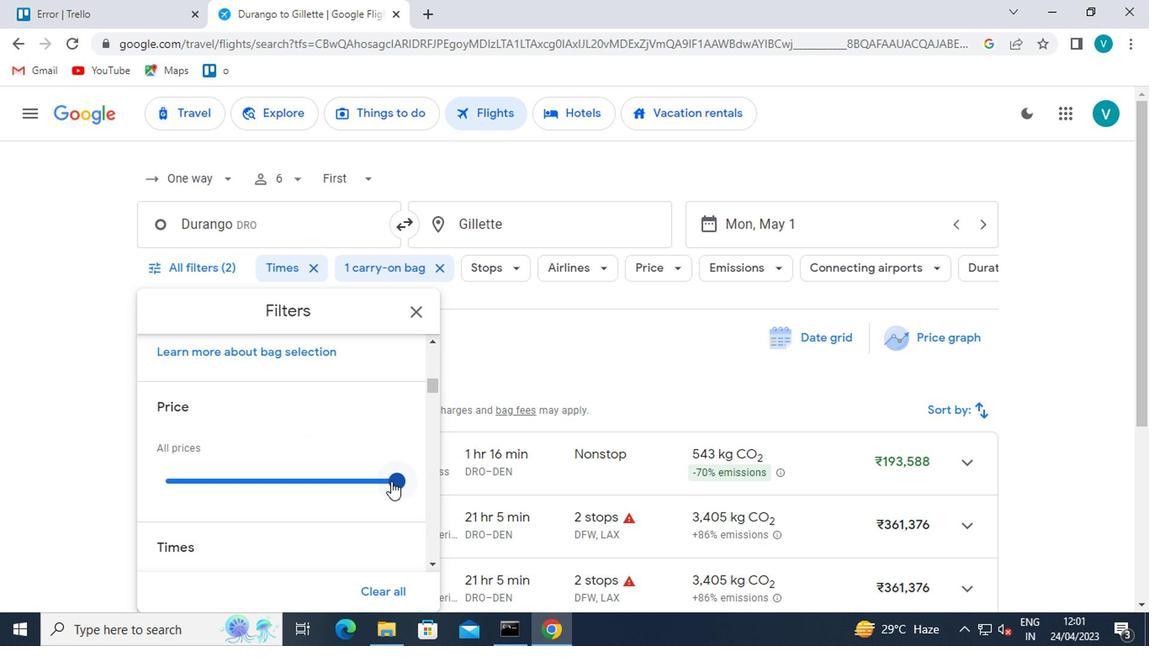 
Action: Mouse pressed left at (392, 474)
Screenshot: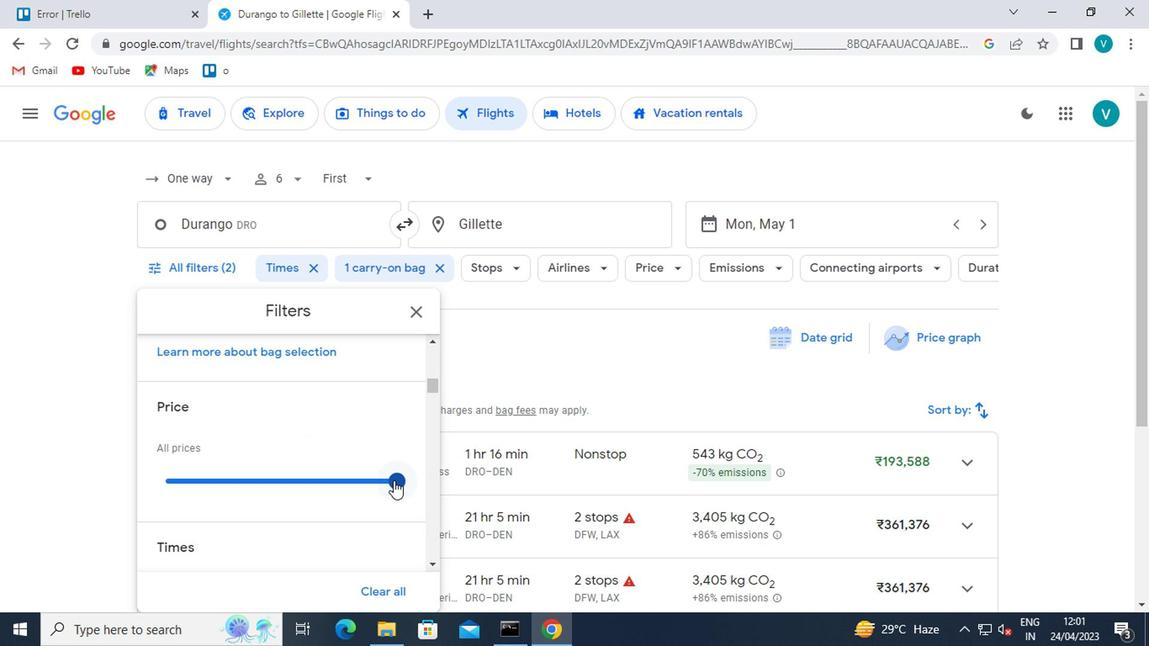 
Action: Mouse moved to (211, 453)
Screenshot: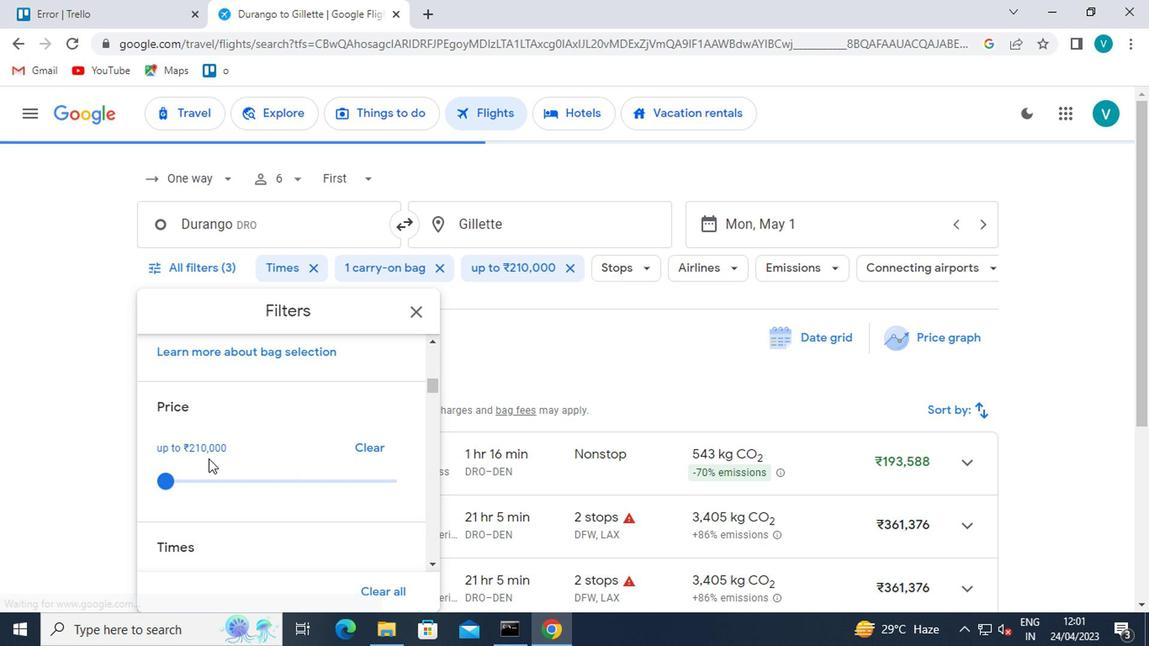 
Action: Mouse scrolled (211, 452) with delta (0, -1)
Screenshot: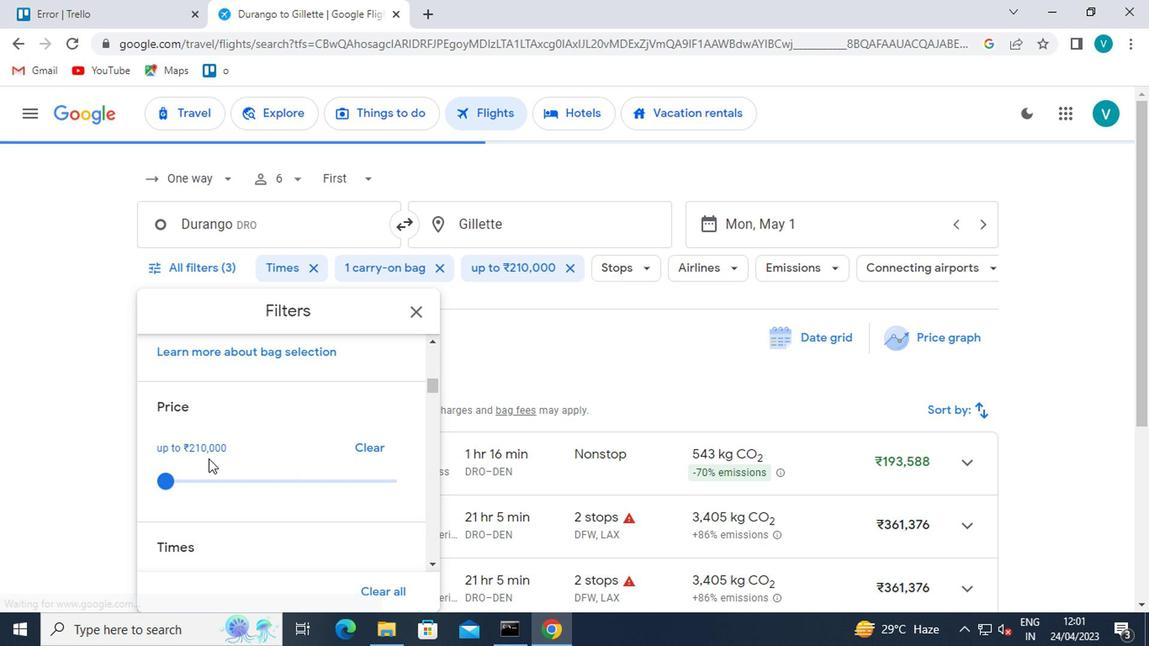 
Action: Mouse moved to (215, 453)
Screenshot: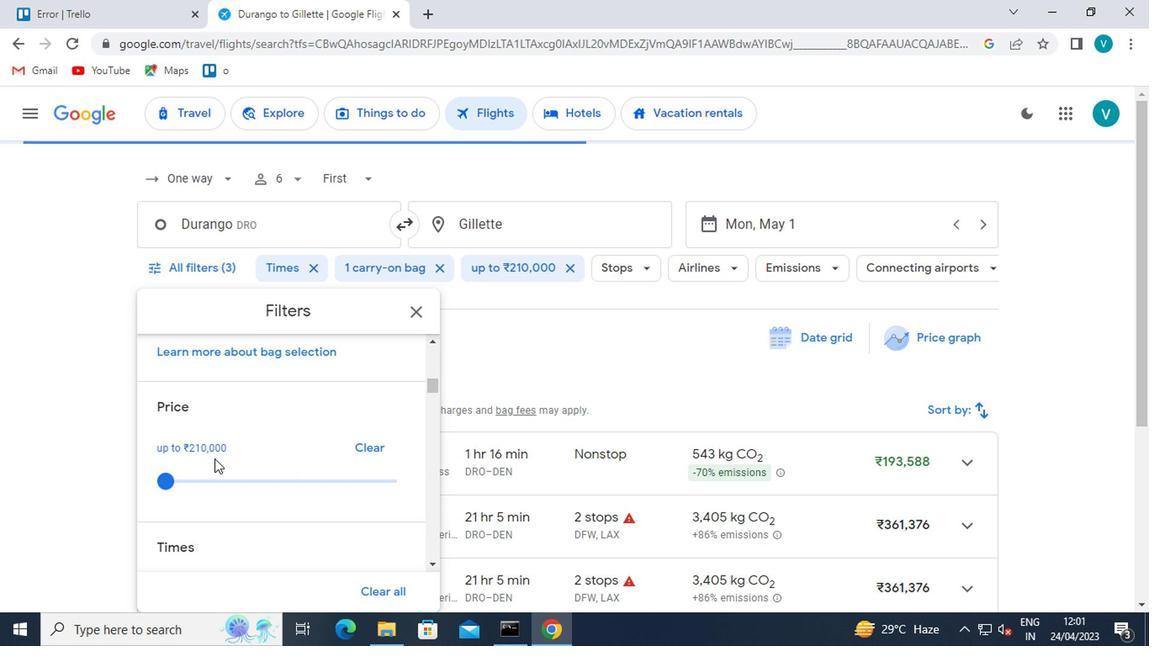 
Action: Mouse scrolled (215, 452) with delta (0, -1)
Screenshot: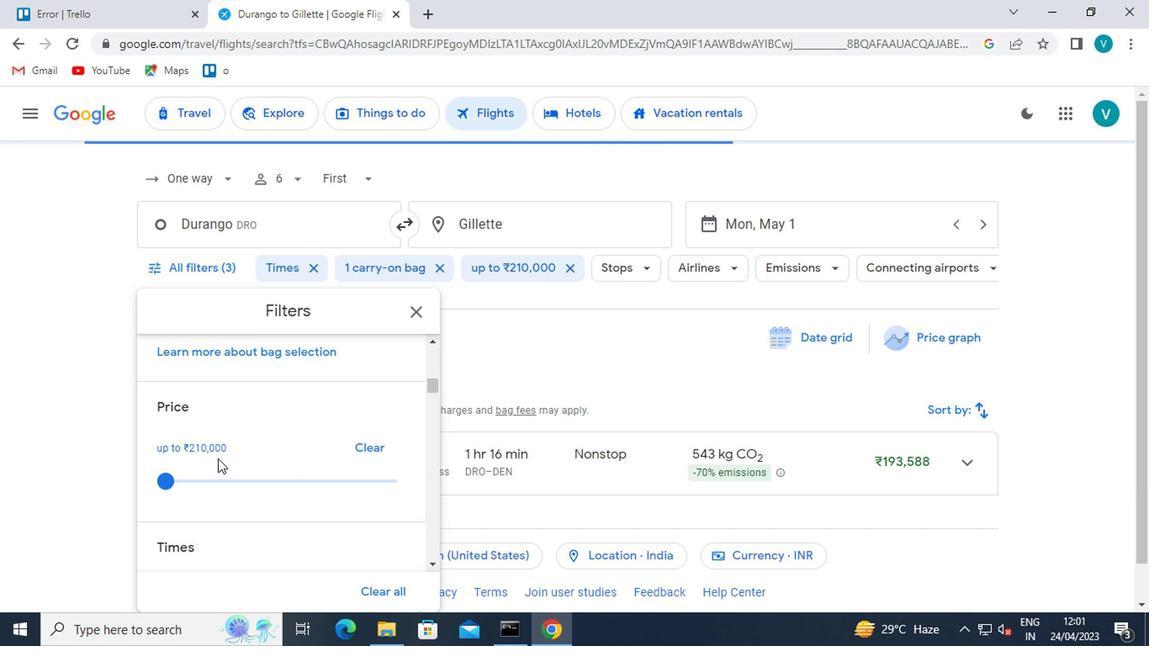 
Action: Mouse moved to (216, 453)
Screenshot: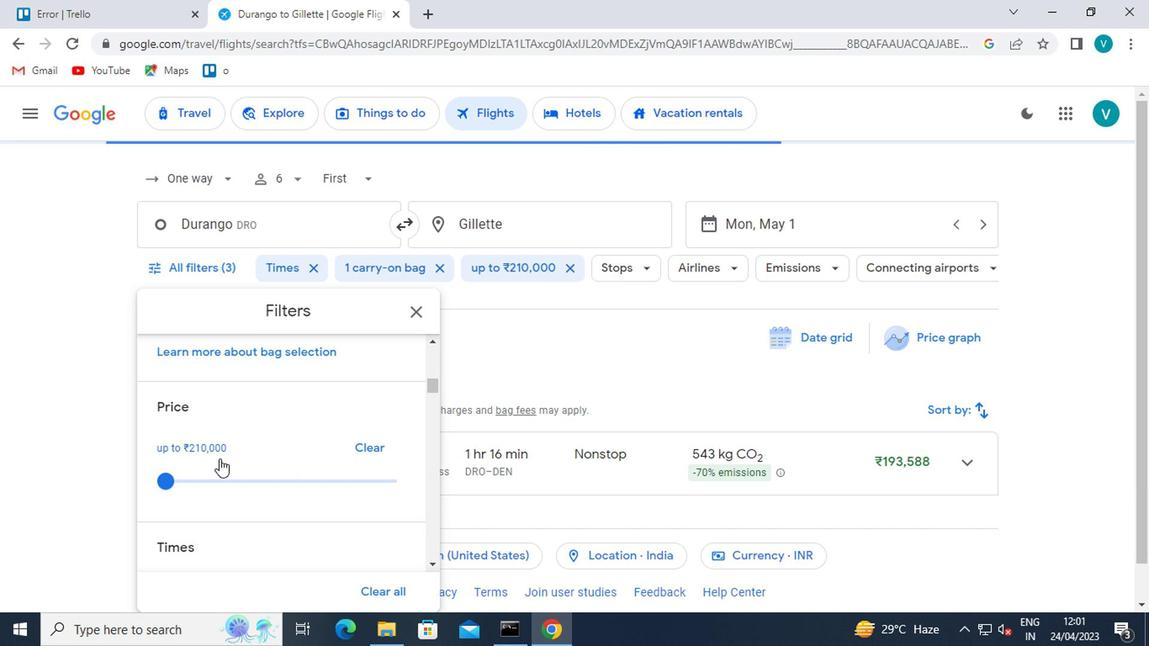 
Action: Mouse scrolled (216, 452) with delta (0, -1)
Screenshot: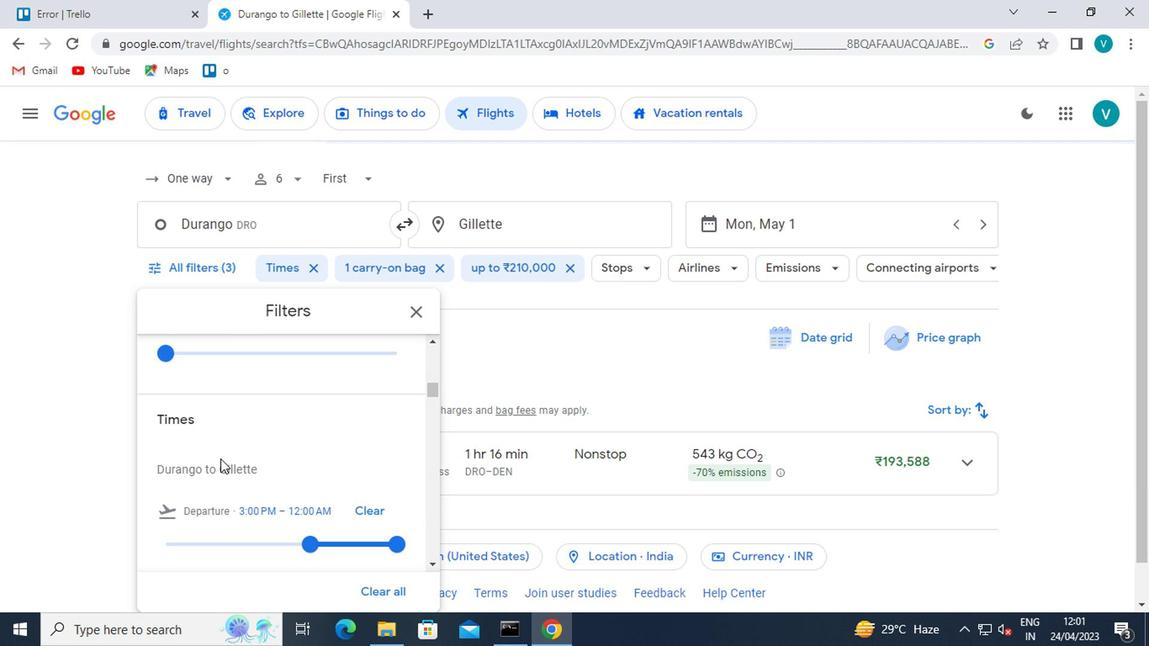 
Action: Mouse moved to (303, 419)
Screenshot: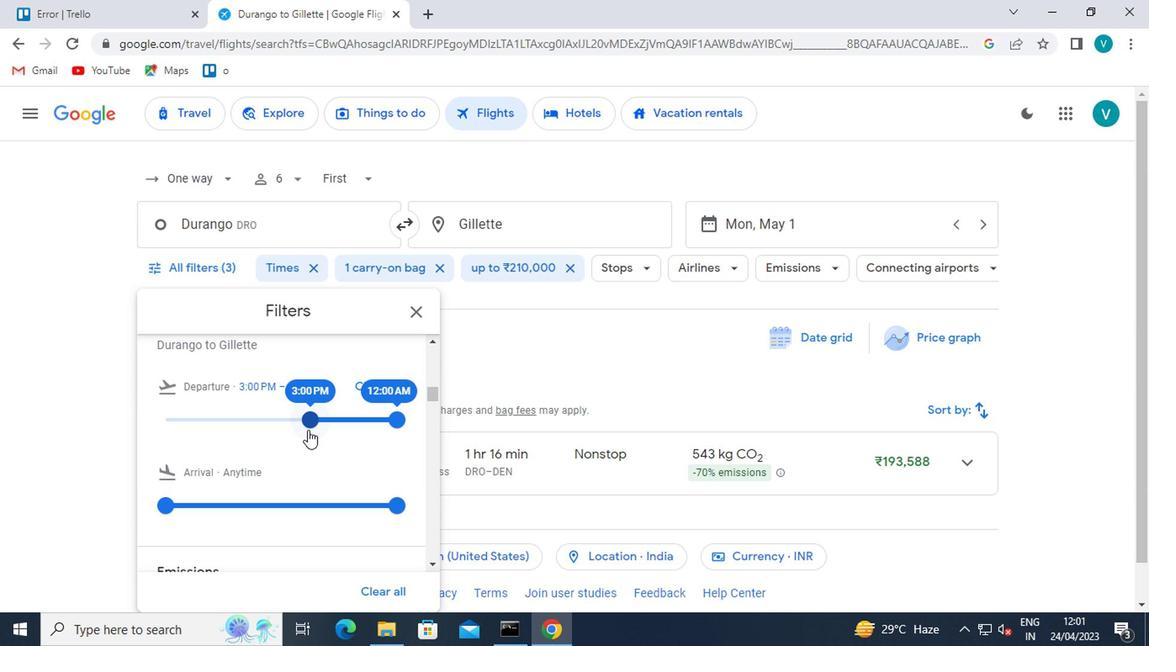 
Action: Mouse pressed left at (303, 419)
Screenshot: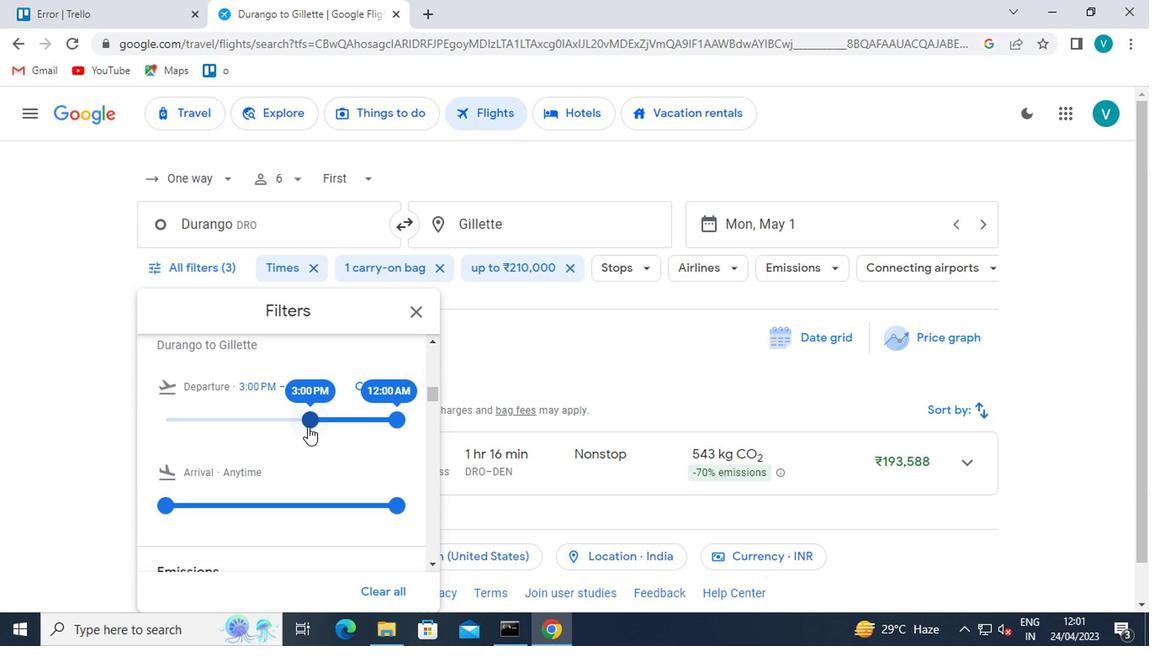 
Action: Mouse moved to (320, 436)
Screenshot: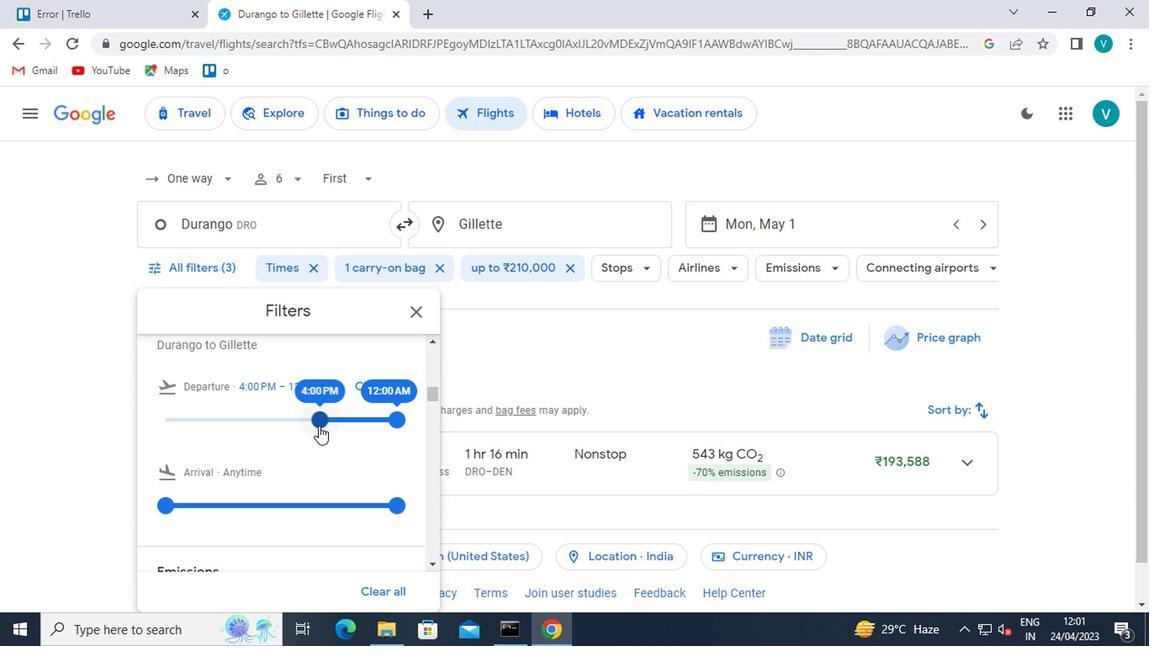 
